Task: Create a due date automation trigger when advanced on, 2 working days after a card is due add dates without a start date at 11:00 AM.
Action: Mouse moved to (1109, 341)
Screenshot: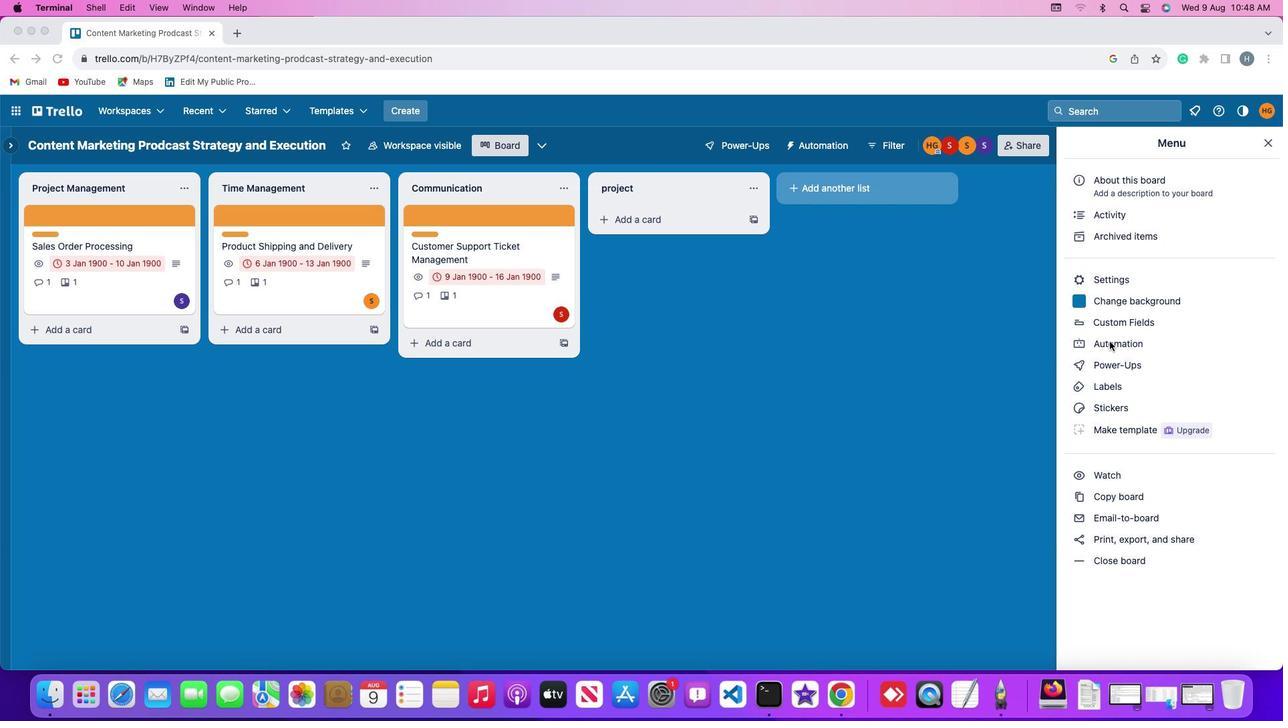 
Action: Mouse pressed left at (1109, 341)
Screenshot: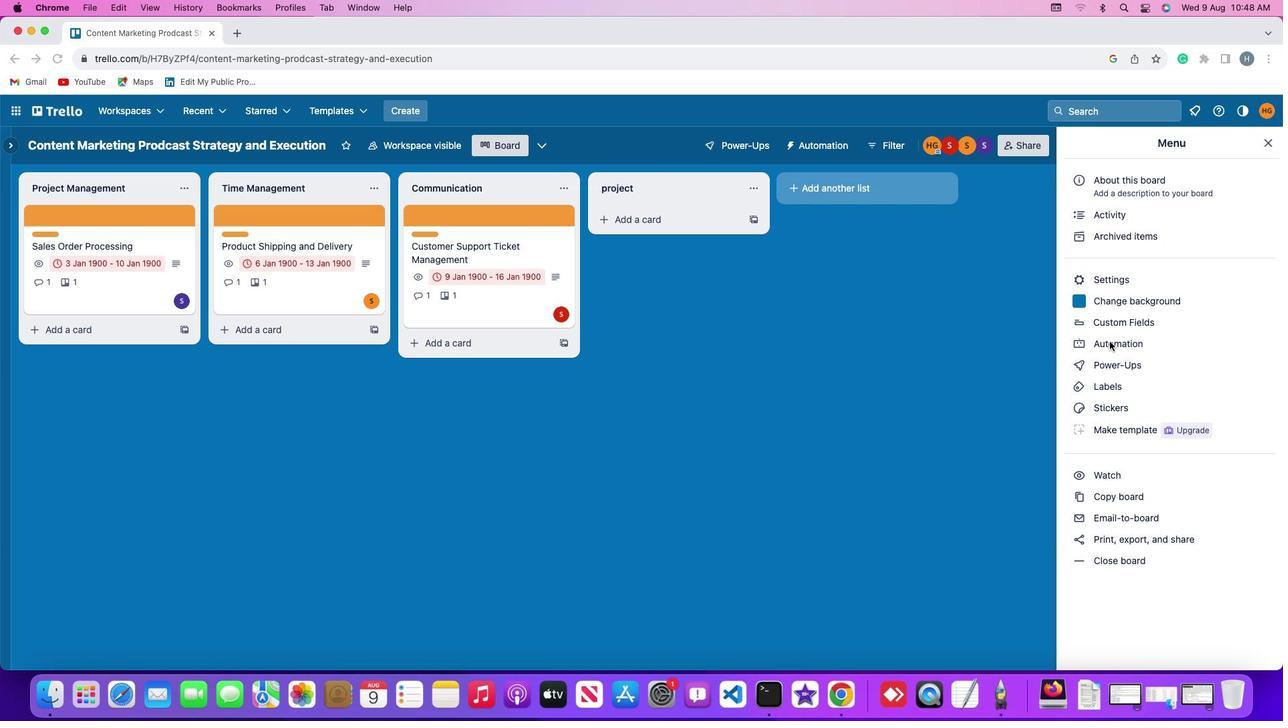 
Action: Mouse pressed left at (1109, 341)
Screenshot: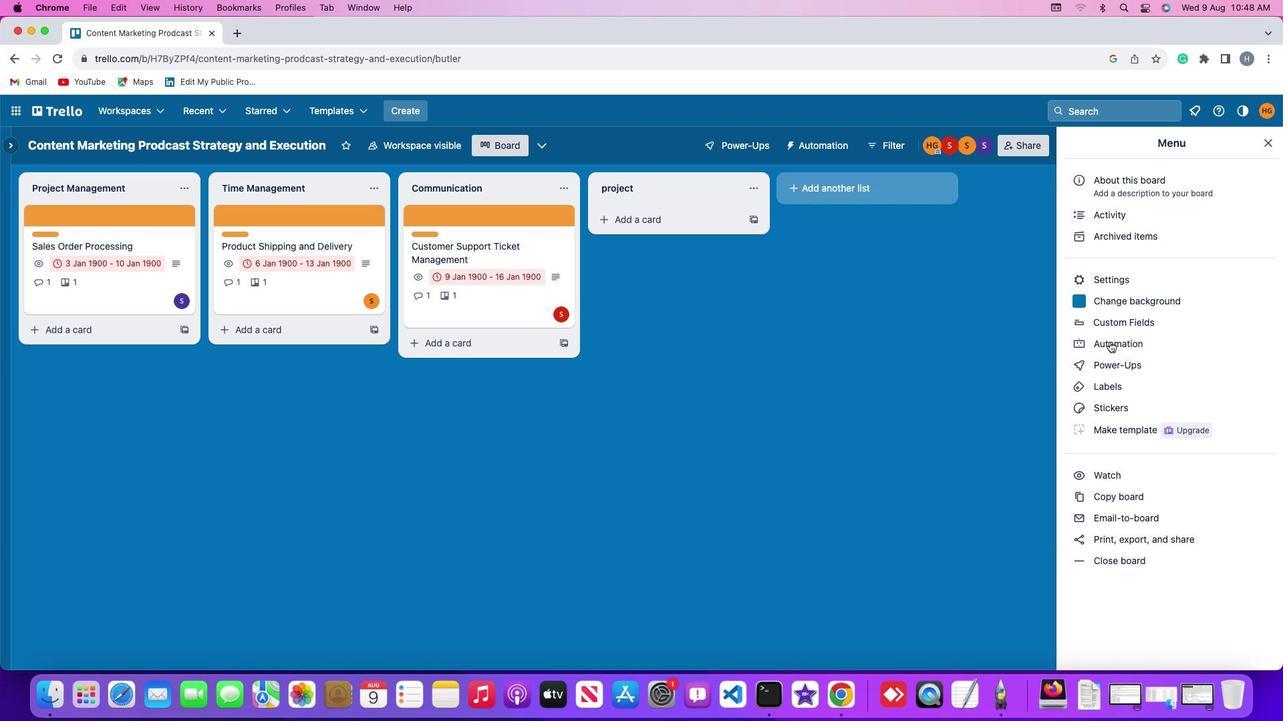 
Action: Mouse moved to (78, 310)
Screenshot: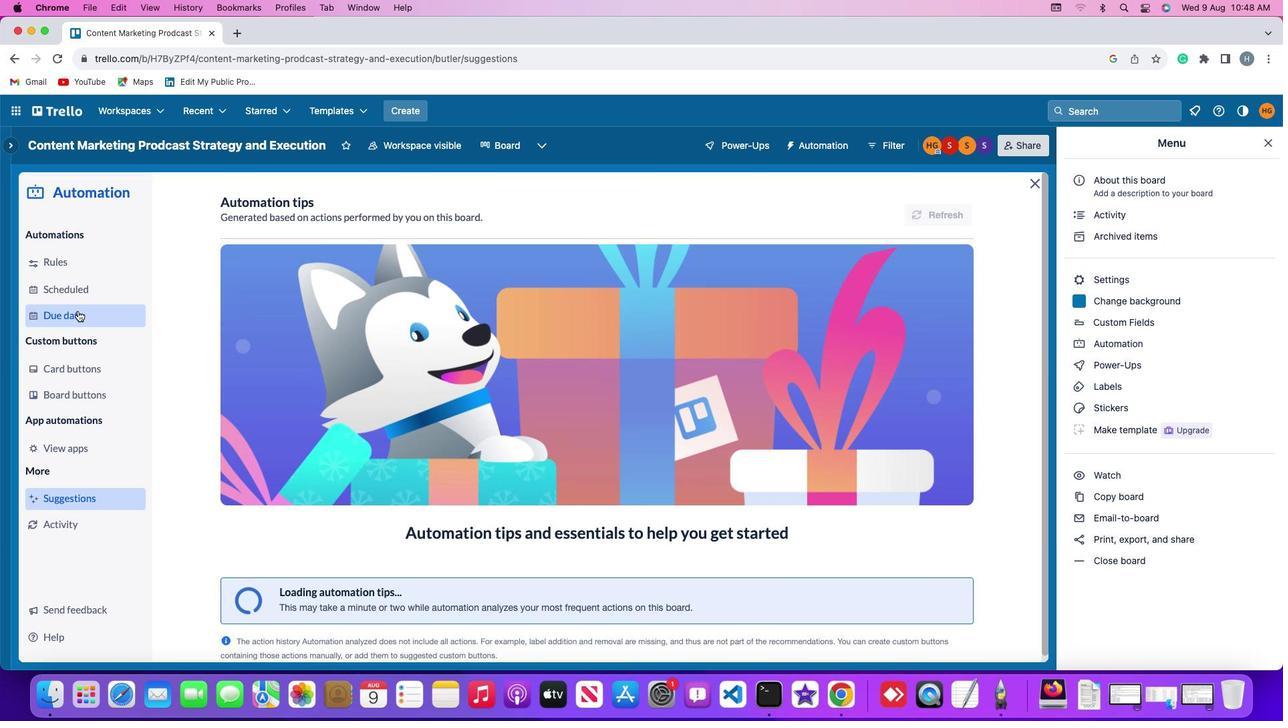 
Action: Mouse pressed left at (78, 310)
Screenshot: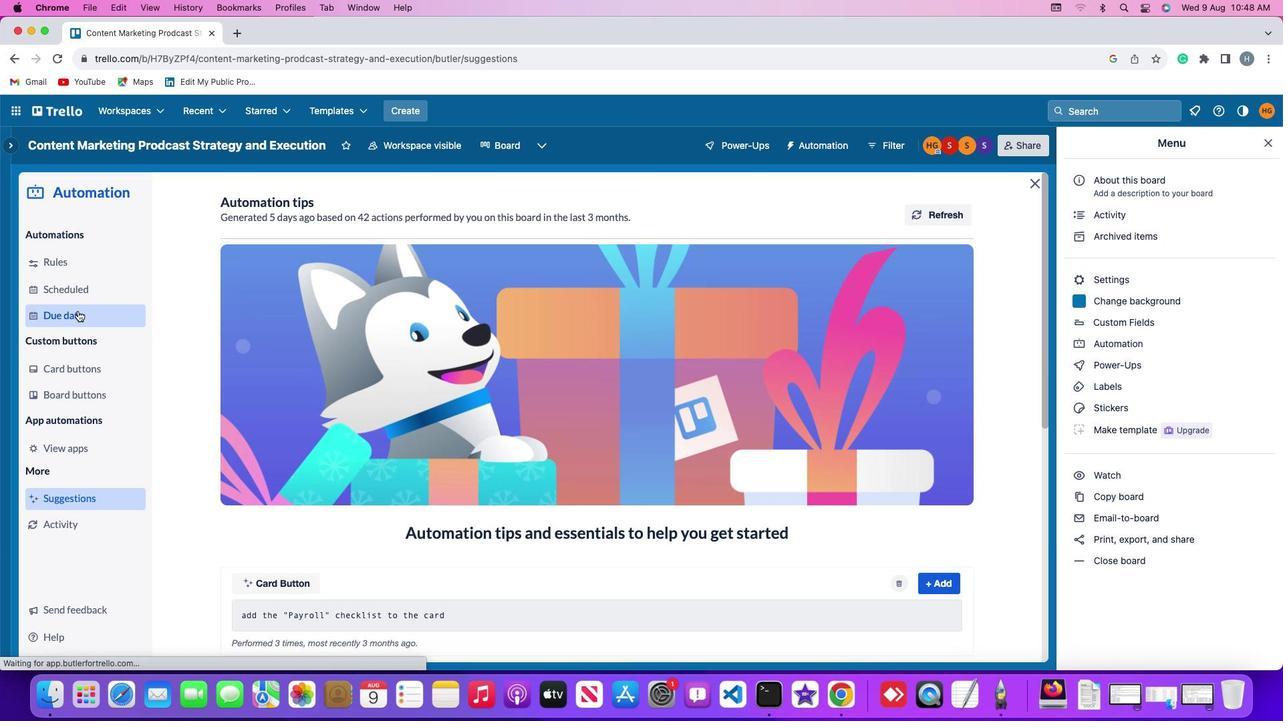 
Action: Mouse moved to (894, 206)
Screenshot: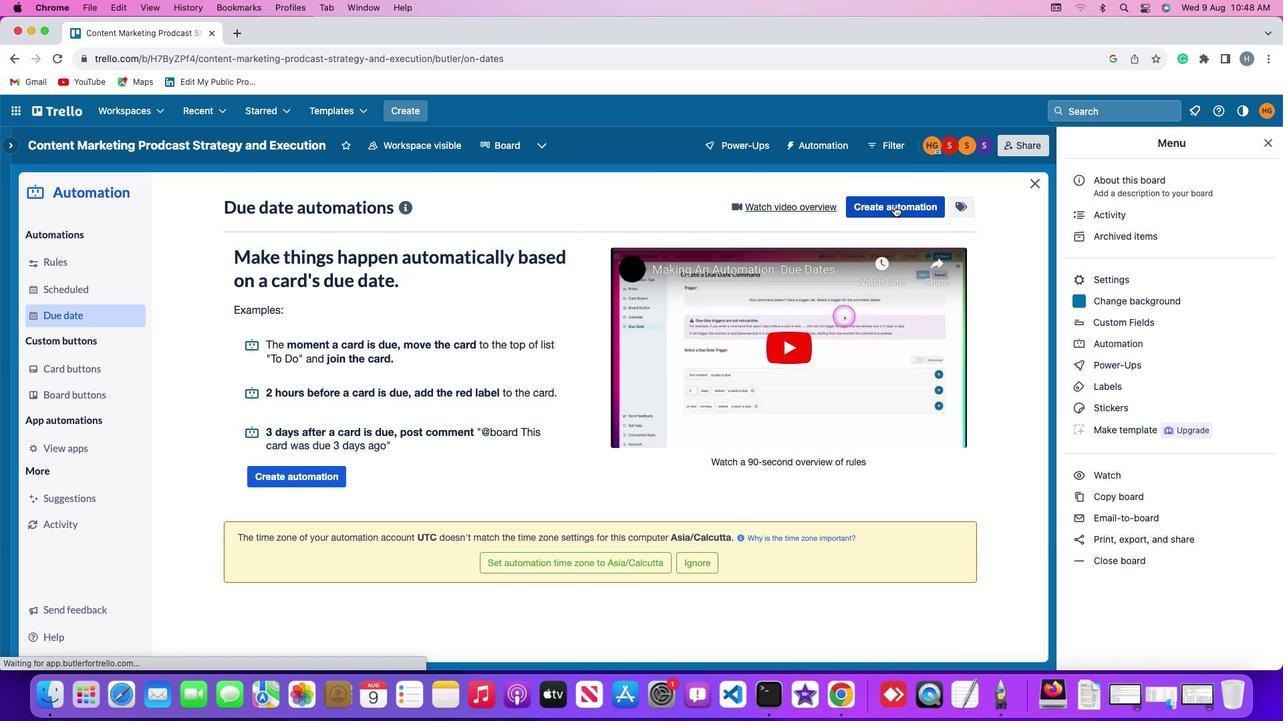 
Action: Mouse pressed left at (894, 206)
Screenshot: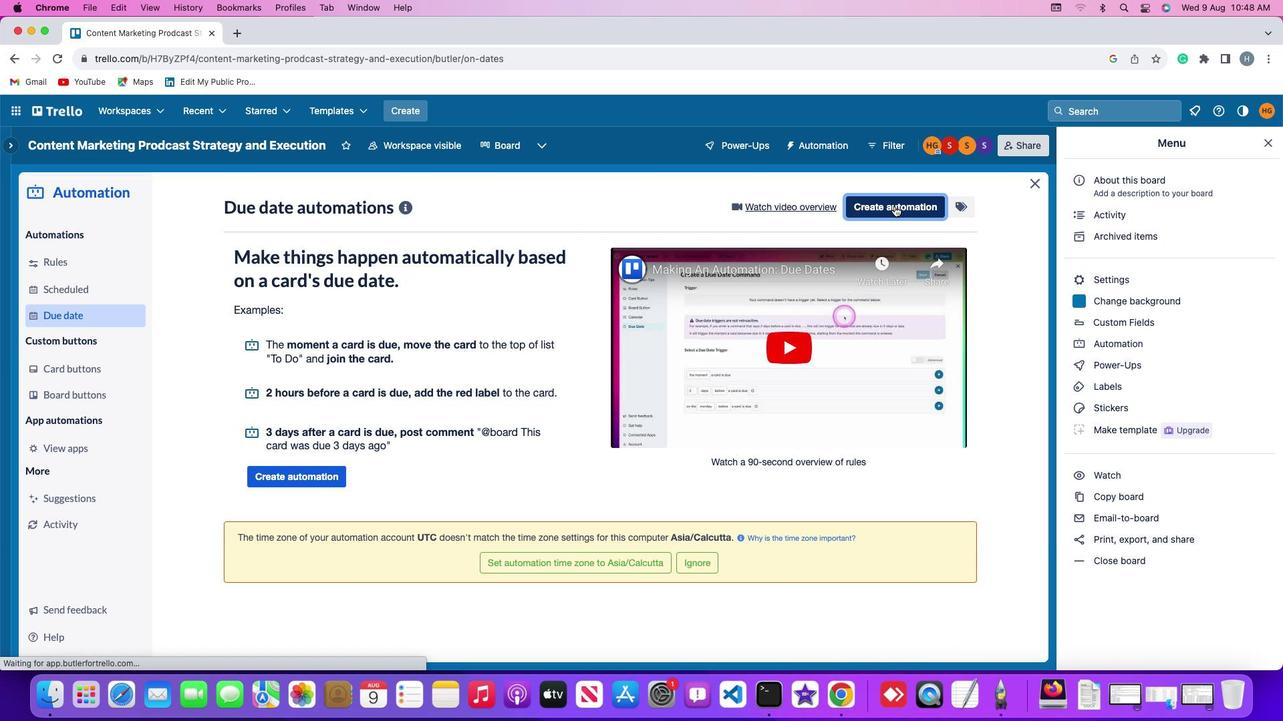 
Action: Mouse moved to (388, 336)
Screenshot: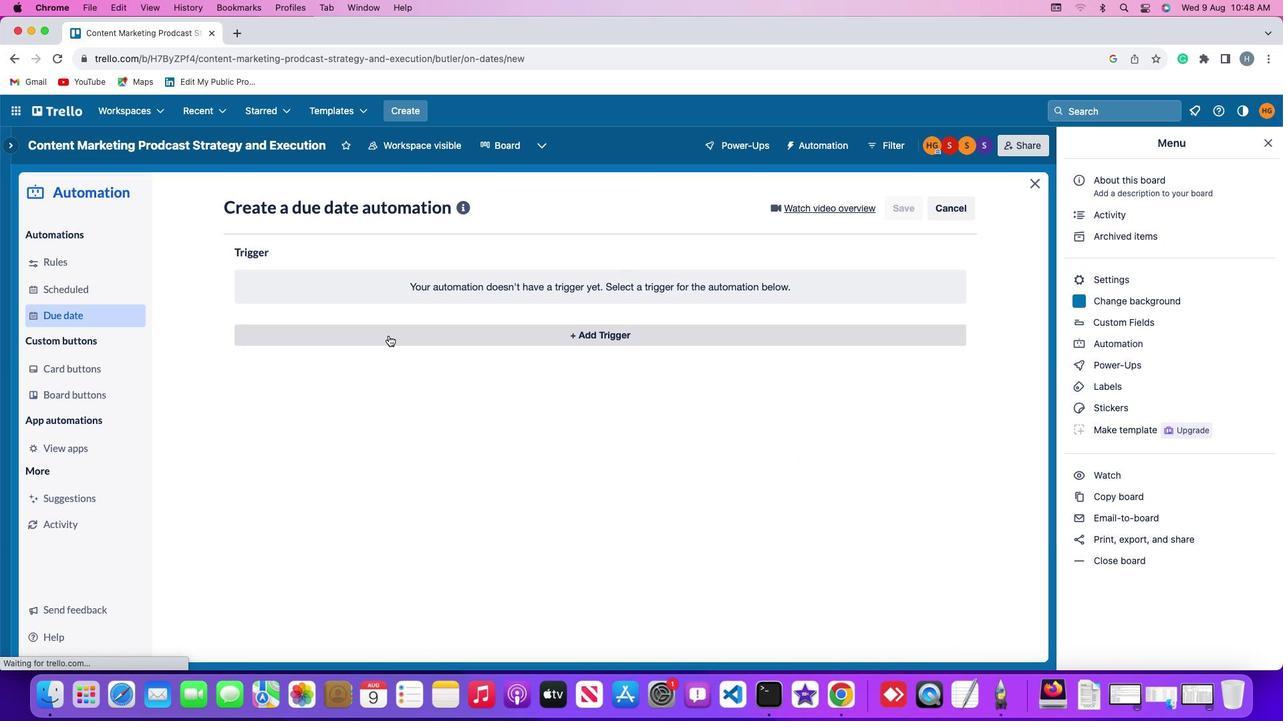 
Action: Mouse pressed left at (388, 336)
Screenshot: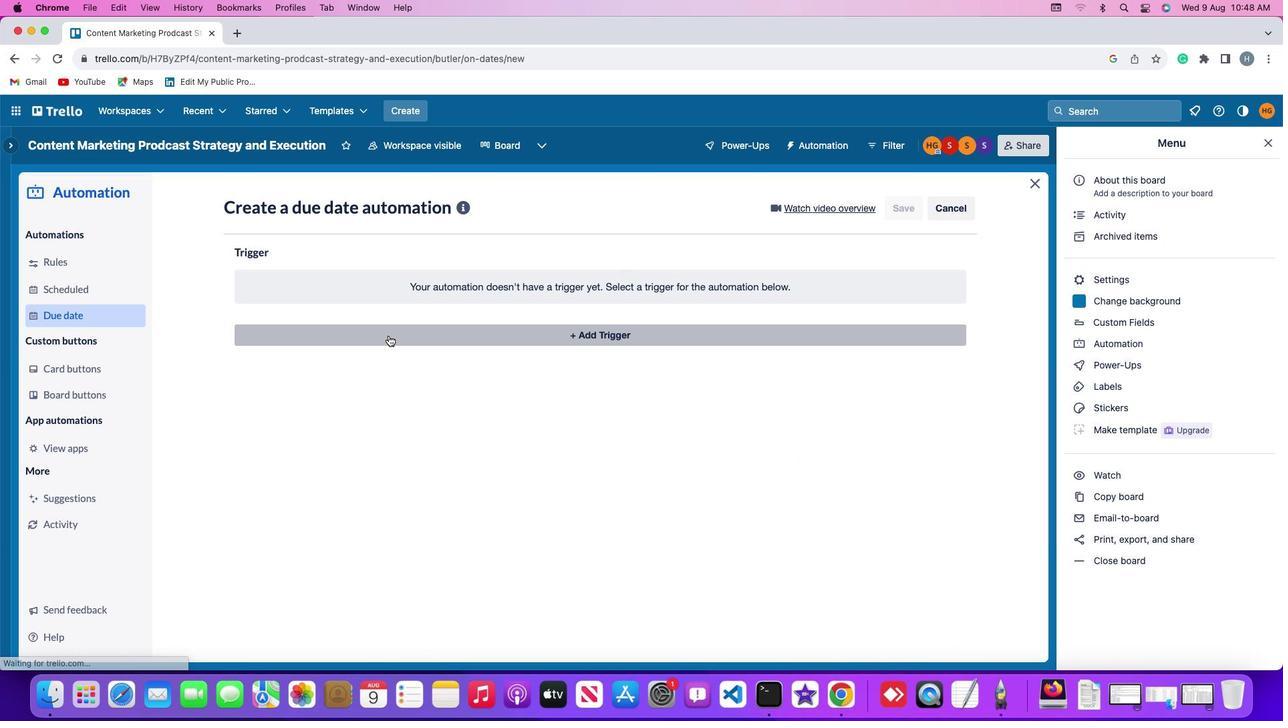 
Action: Mouse moved to (262, 540)
Screenshot: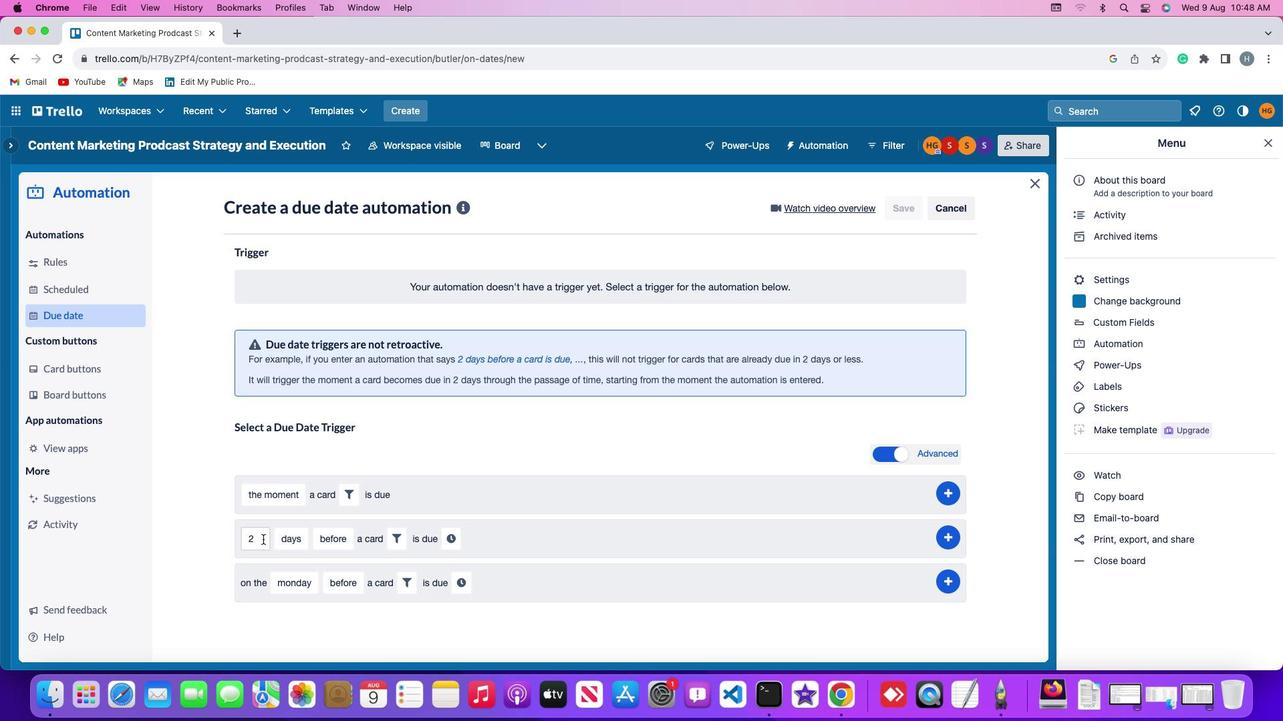 
Action: Mouse pressed left at (262, 540)
Screenshot: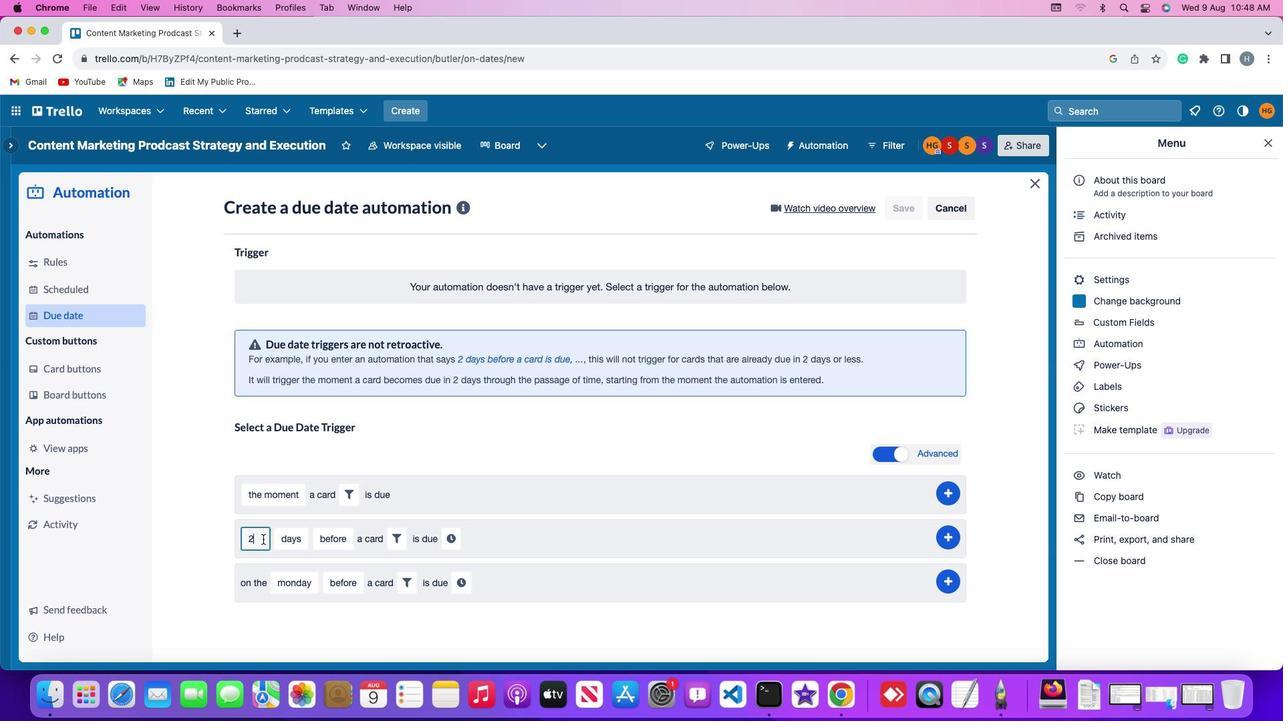 
Action: Key pressed Key.backspace
Screenshot: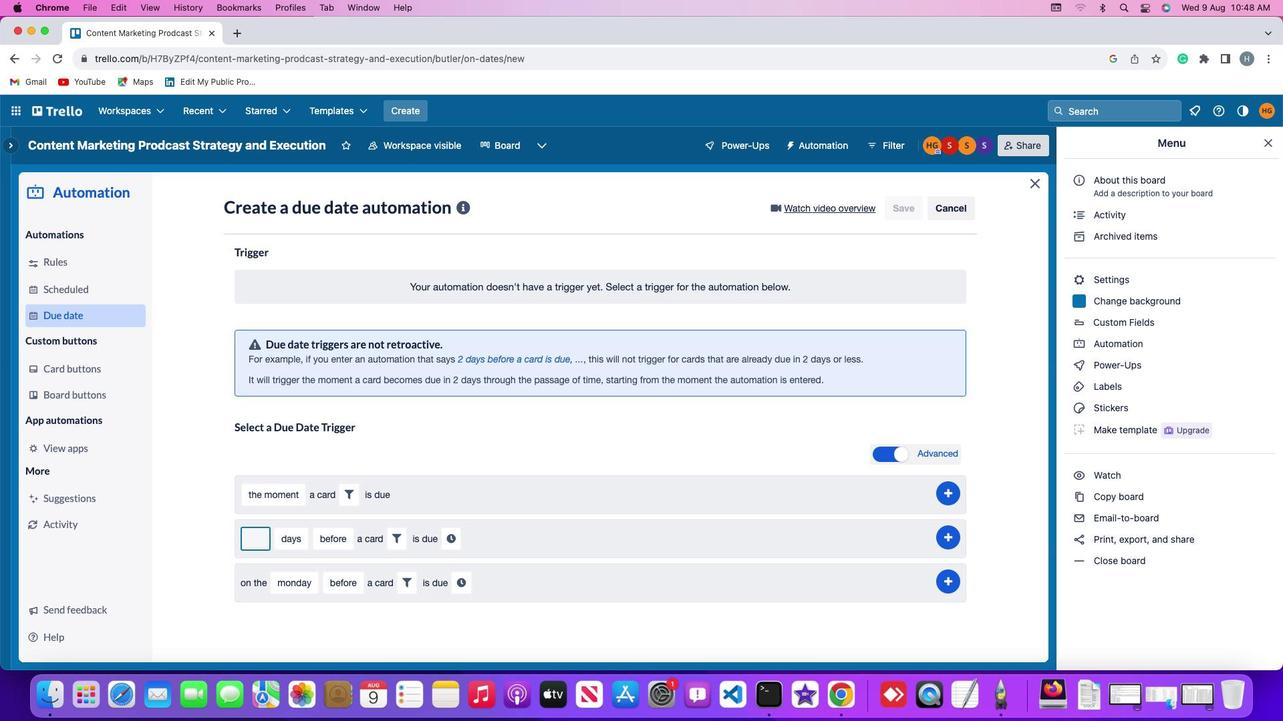 
Action: Mouse moved to (262, 540)
Screenshot: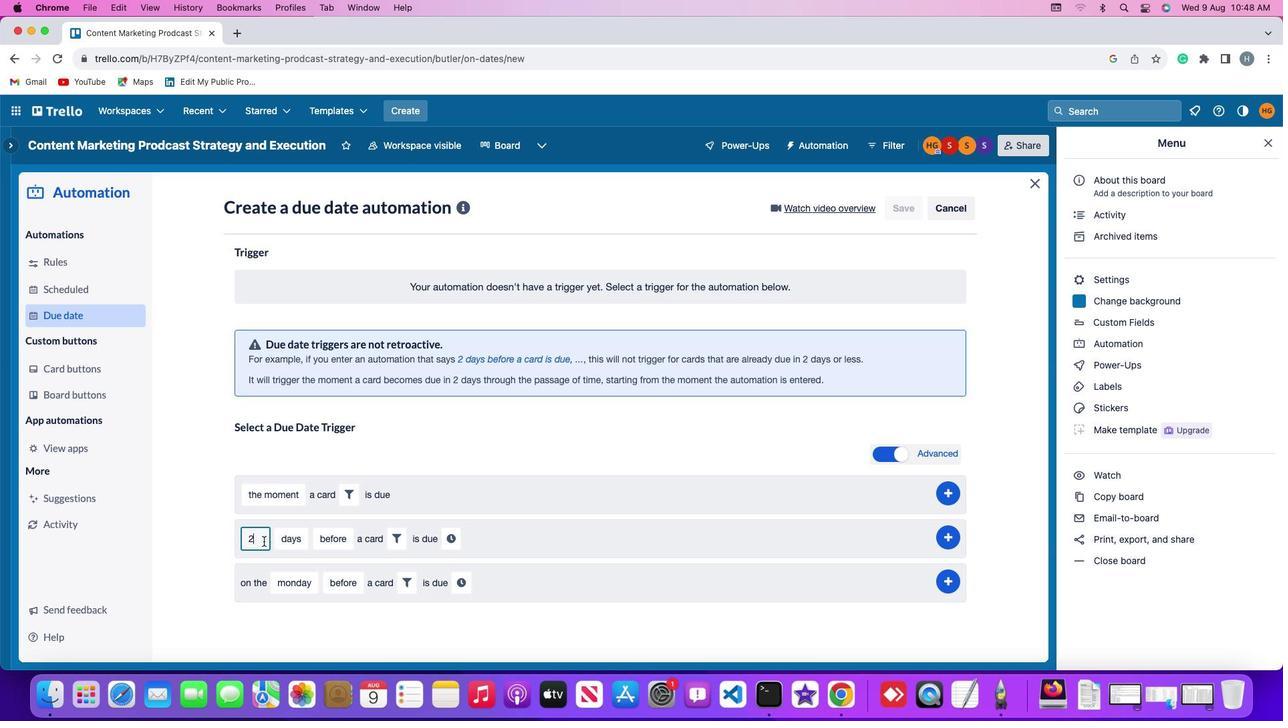 
Action: Key pressed '2'
Screenshot: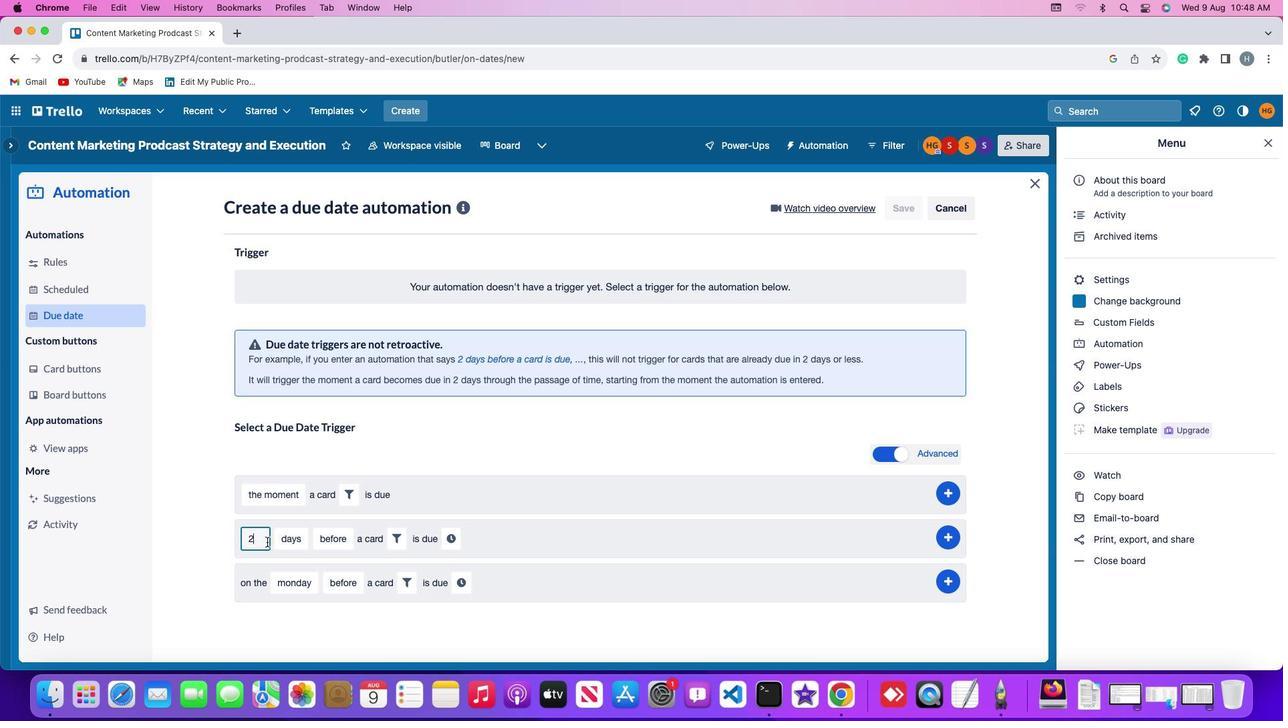 
Action: Mouse moved to (290, 545)
Screenshot: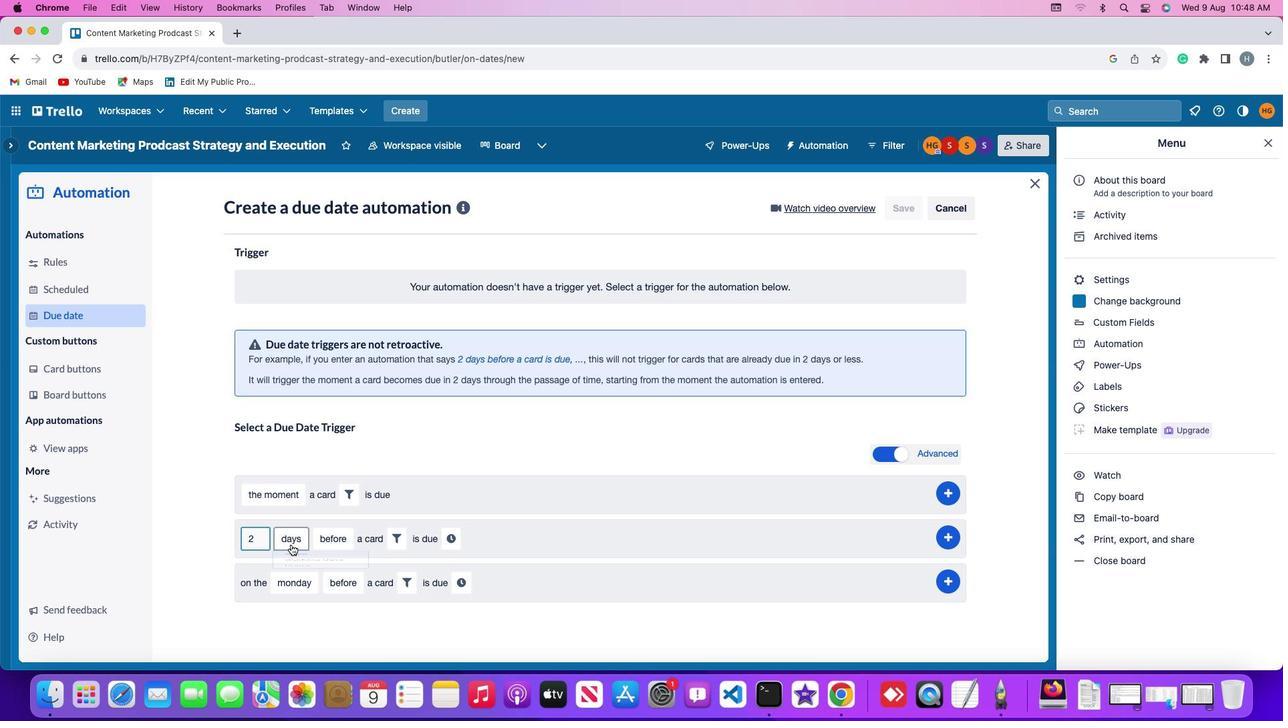 
Action: Mouse pressed left at (290, 545)
Screenshot: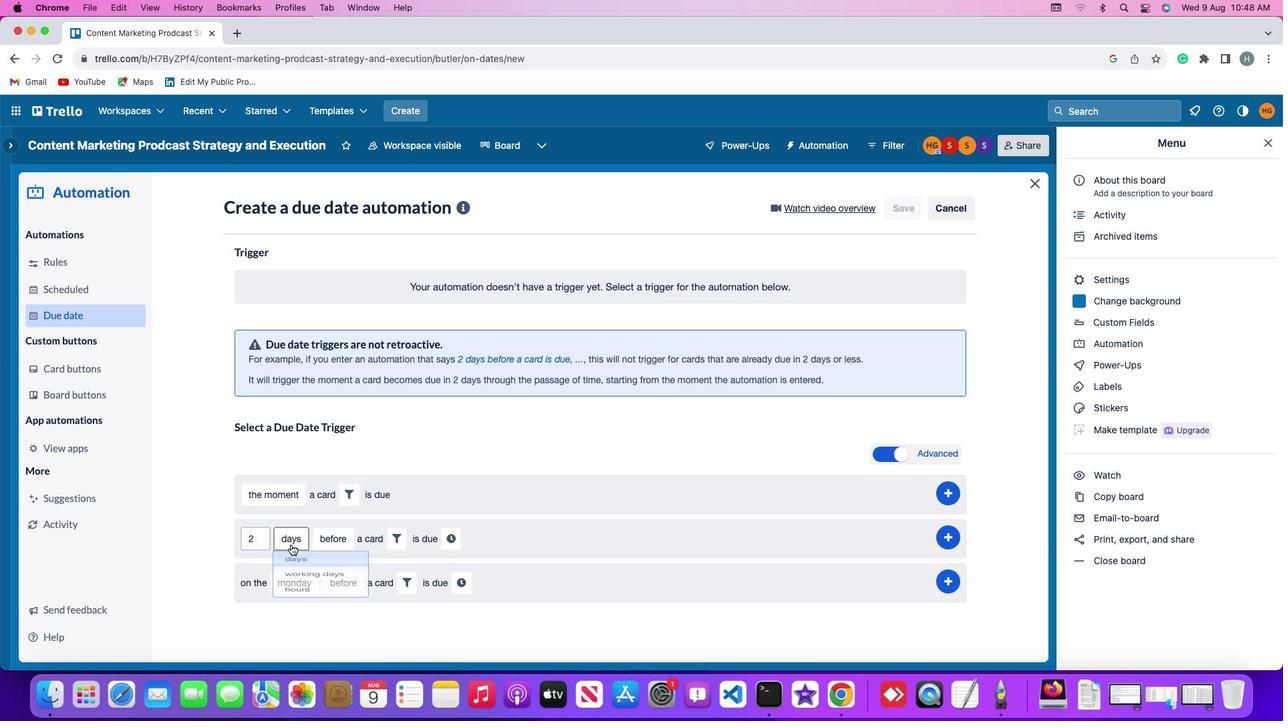 
Action: Mouse moved to (296, 584)
Screenshot: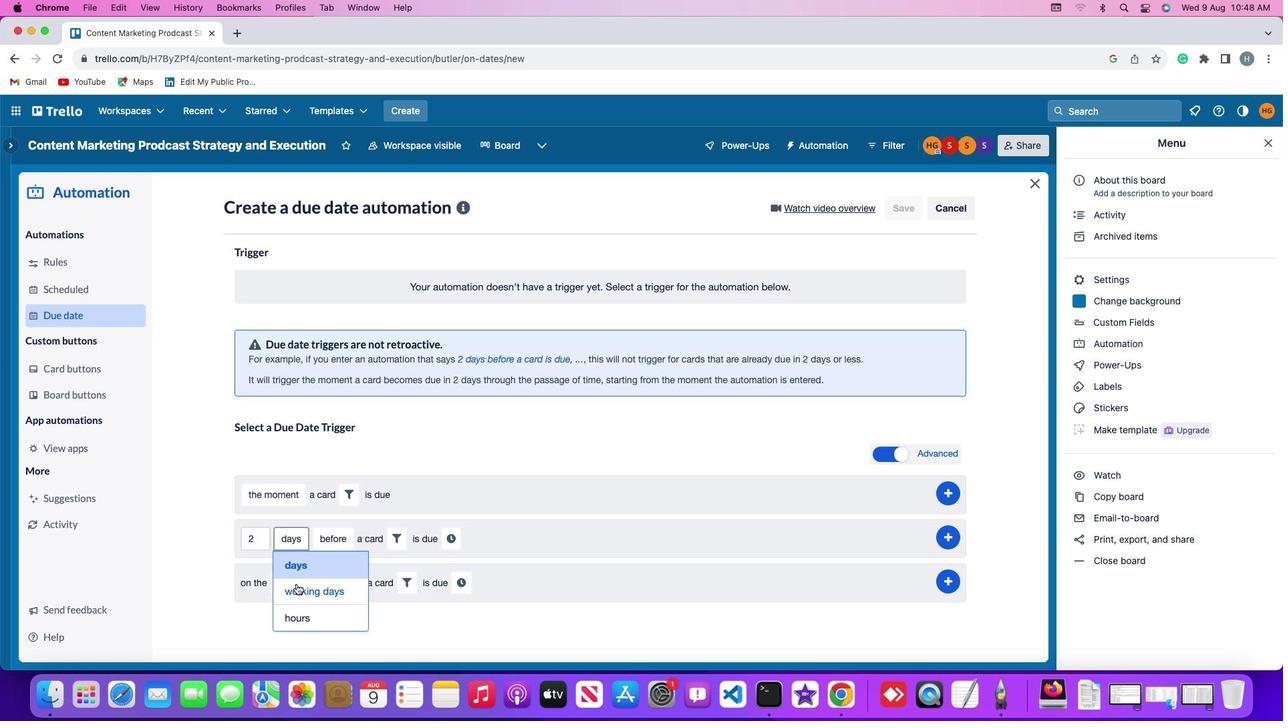 
Action: Mouse pressed left at (296, 584)
Screenshot: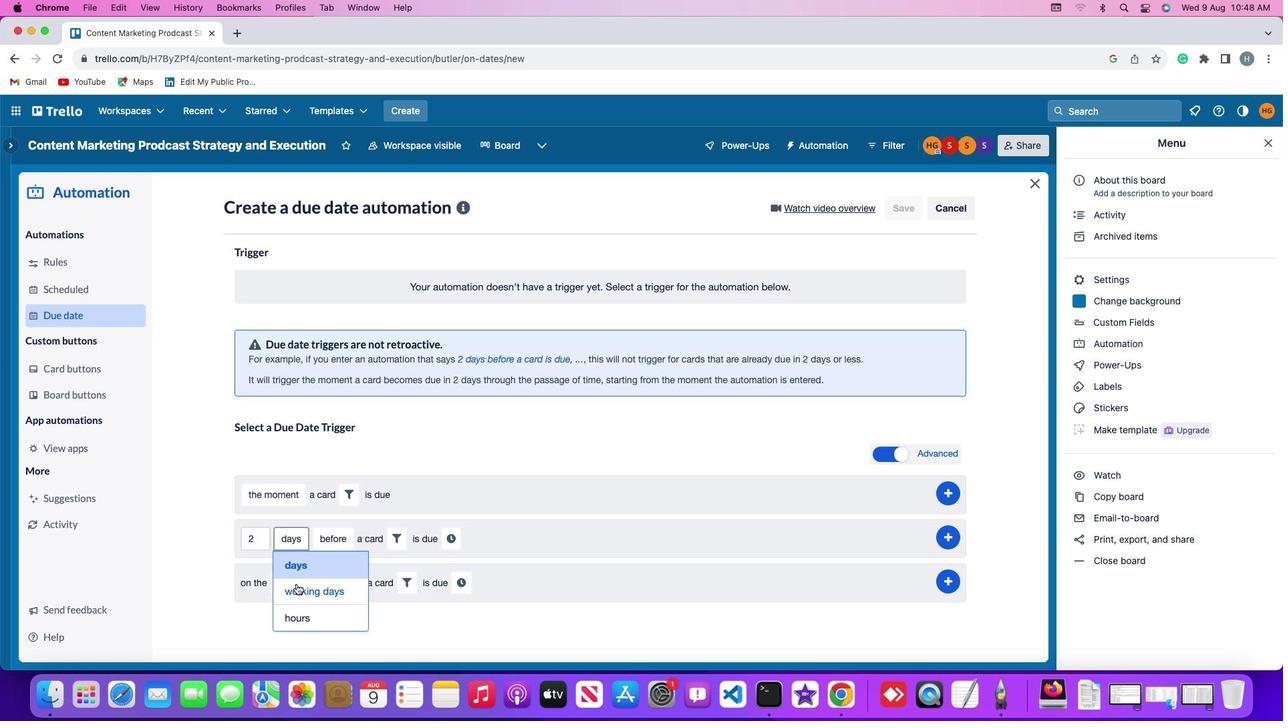 
Action: Mouse moved to (363, 540)
Screenshot: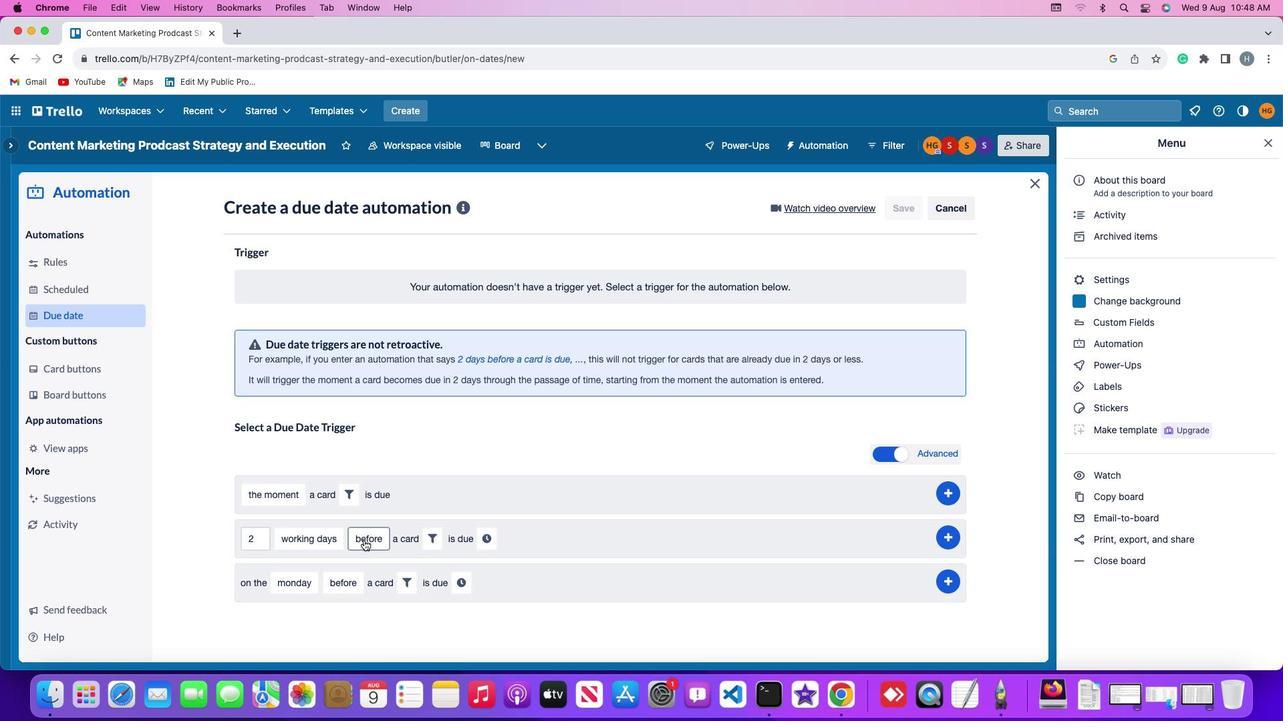 
Action: Mouse pressed left at (363, 540)
Screenshot: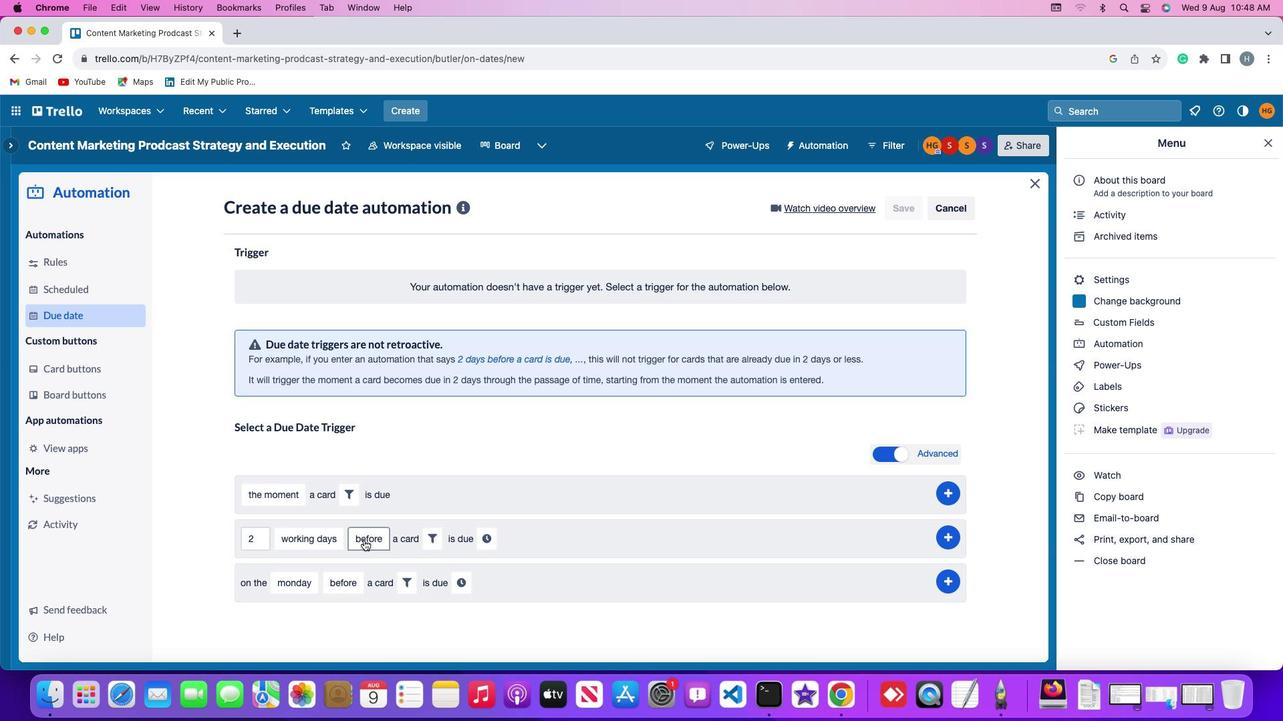 
Action: Mouse moved to (368, 589)
Screenshot: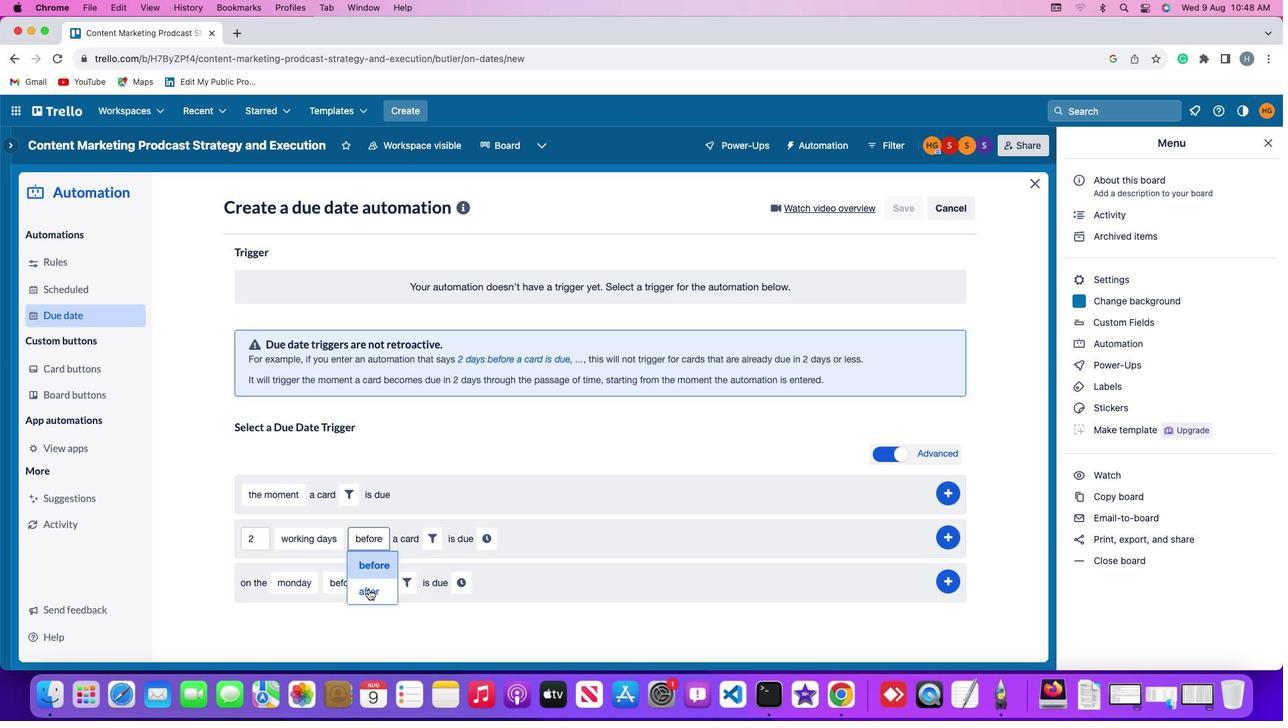 
Action: Mouse pressed left at (368, 589)
Screenshot: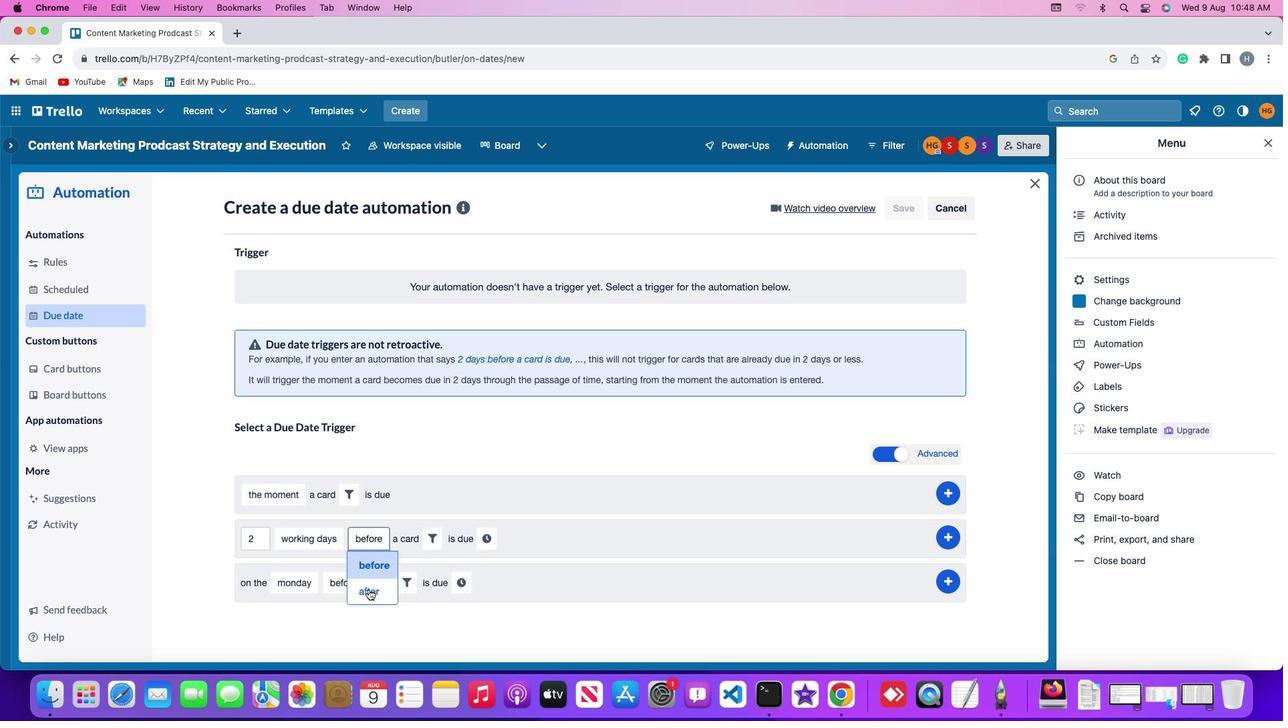 
Action: Mouse moved to (425, 544)
Screenshot: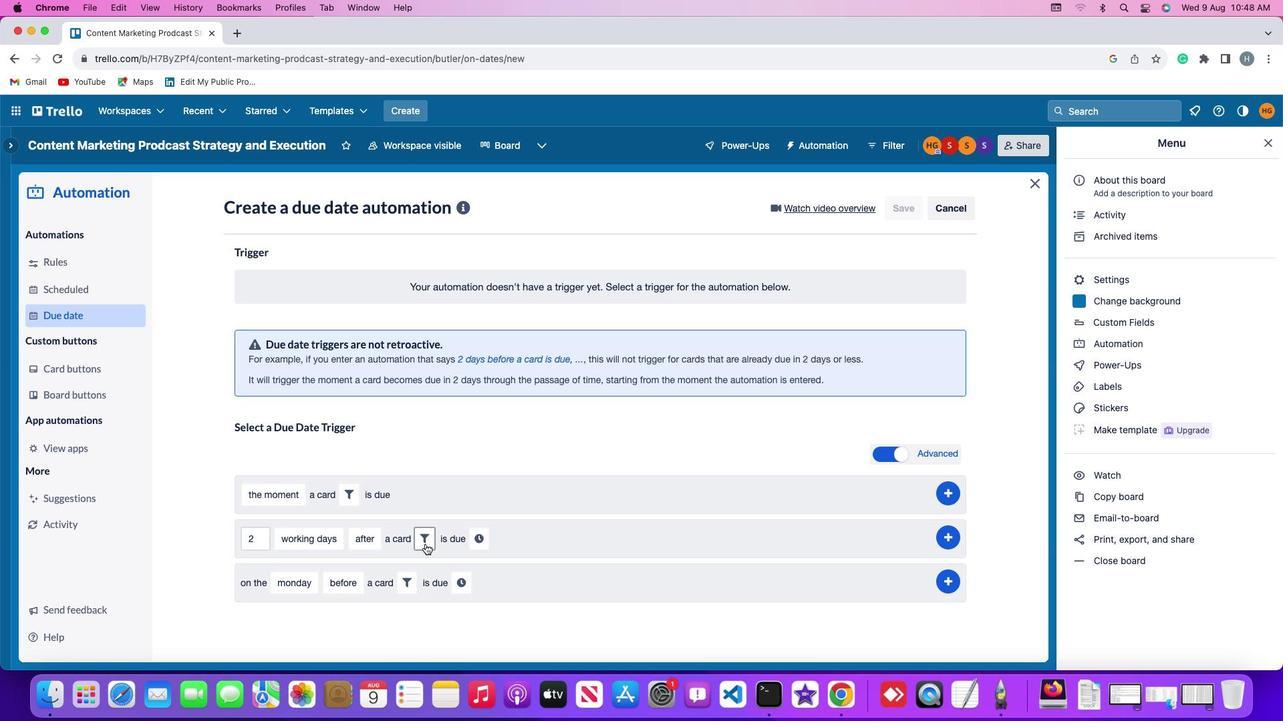 
Action: Mouse pressed left at (425, 544)
Screenshot: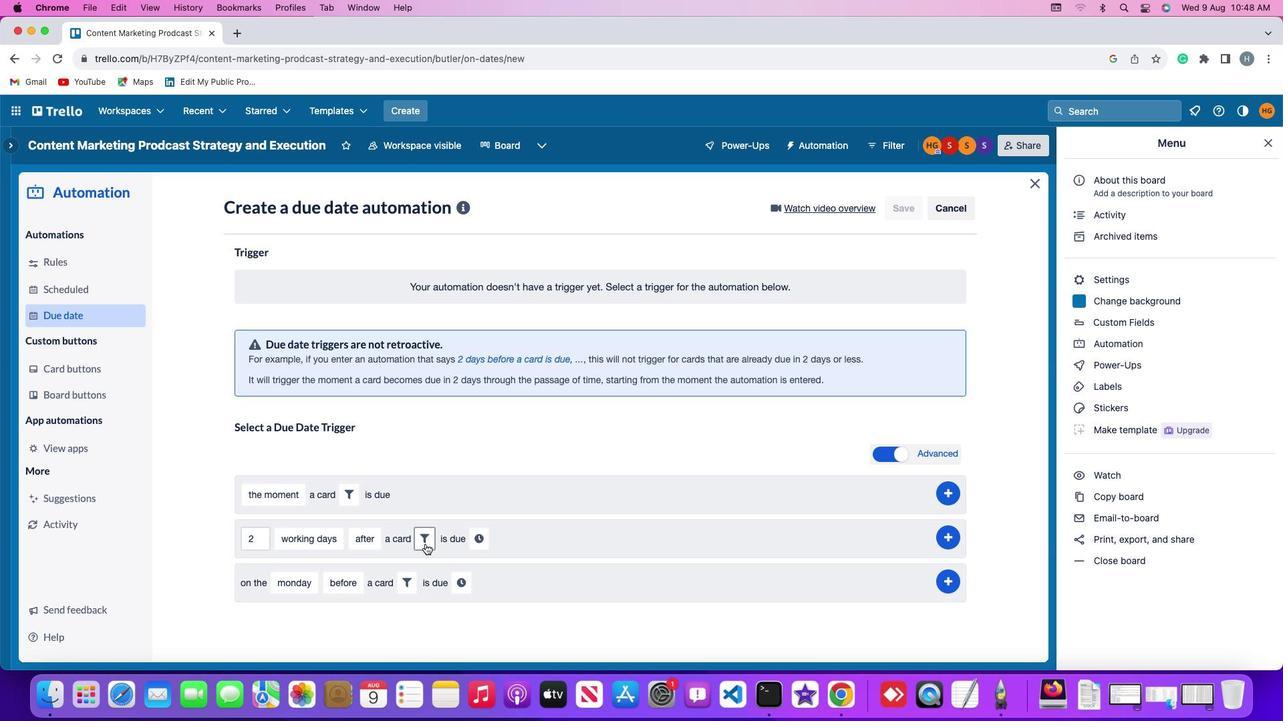 
Action: Mouse moved to (507, 579)
Screenshot: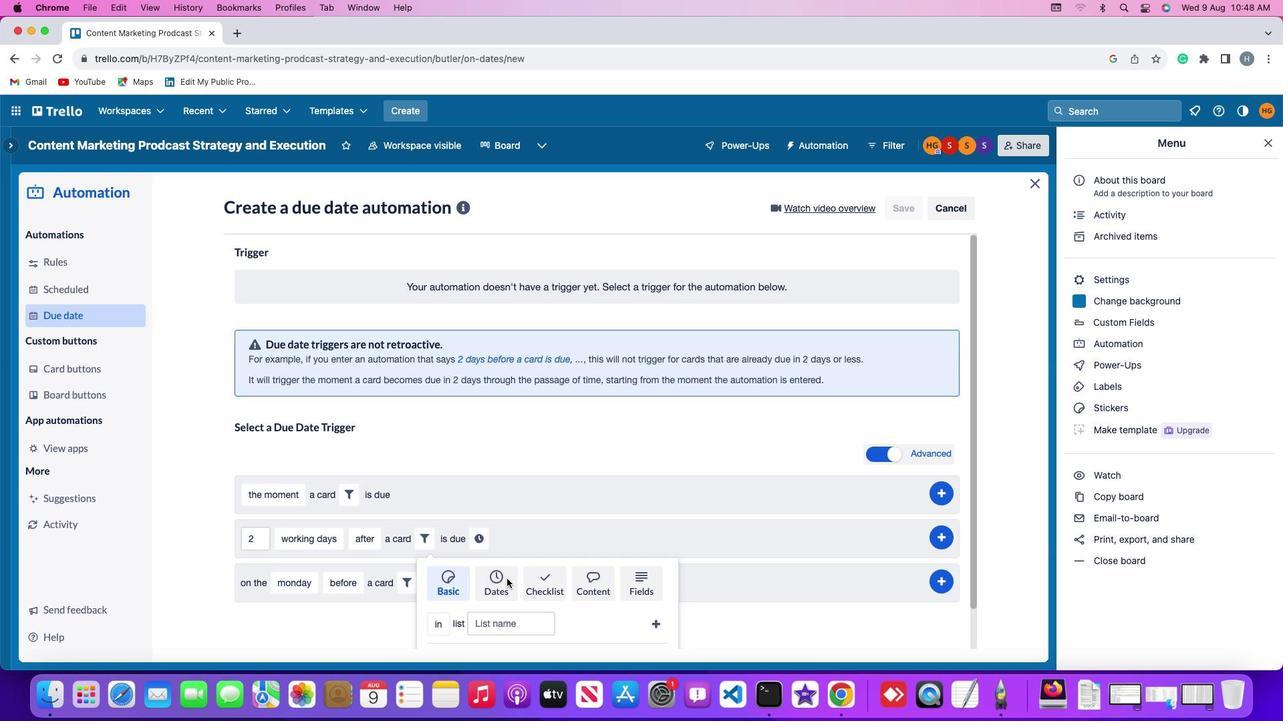
Action: Mouse pressed left at (507, 579)
Screenshot: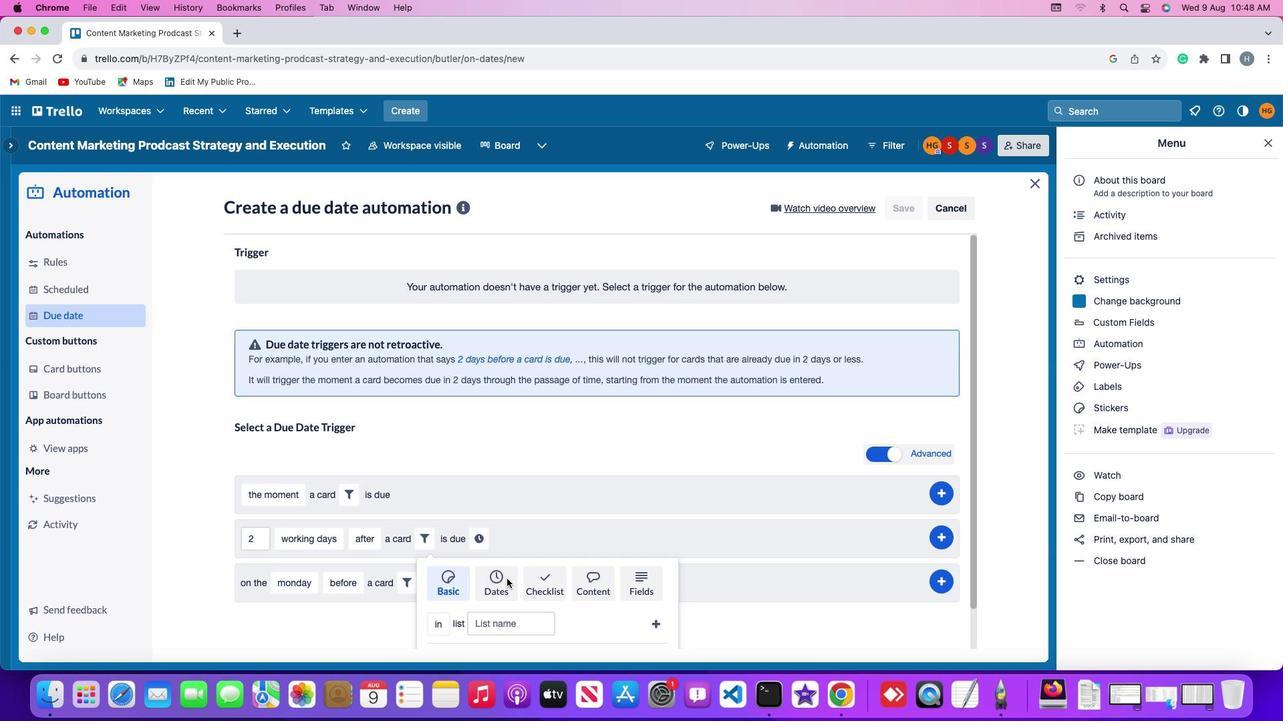 
Action: Mouse moved to (388, 636)
Screenshot: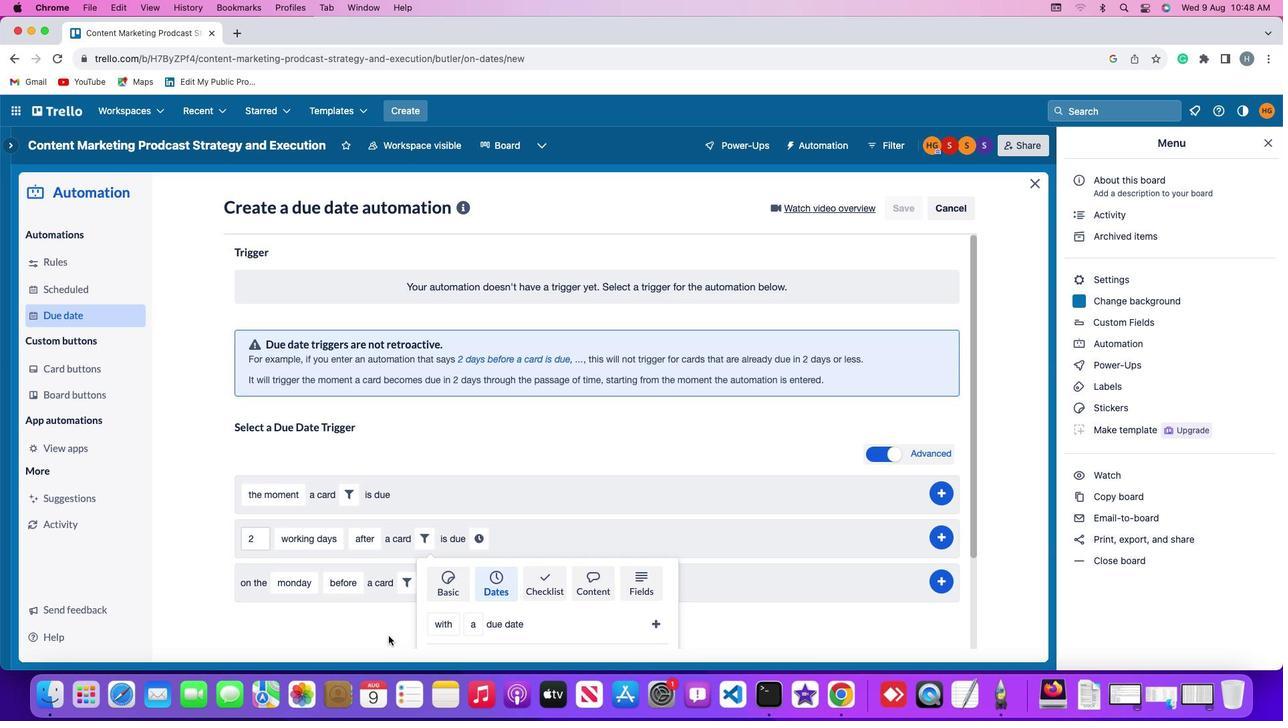 
Action: Mouse scrolled (388, 636) with delta (0, 0)
Screenshot: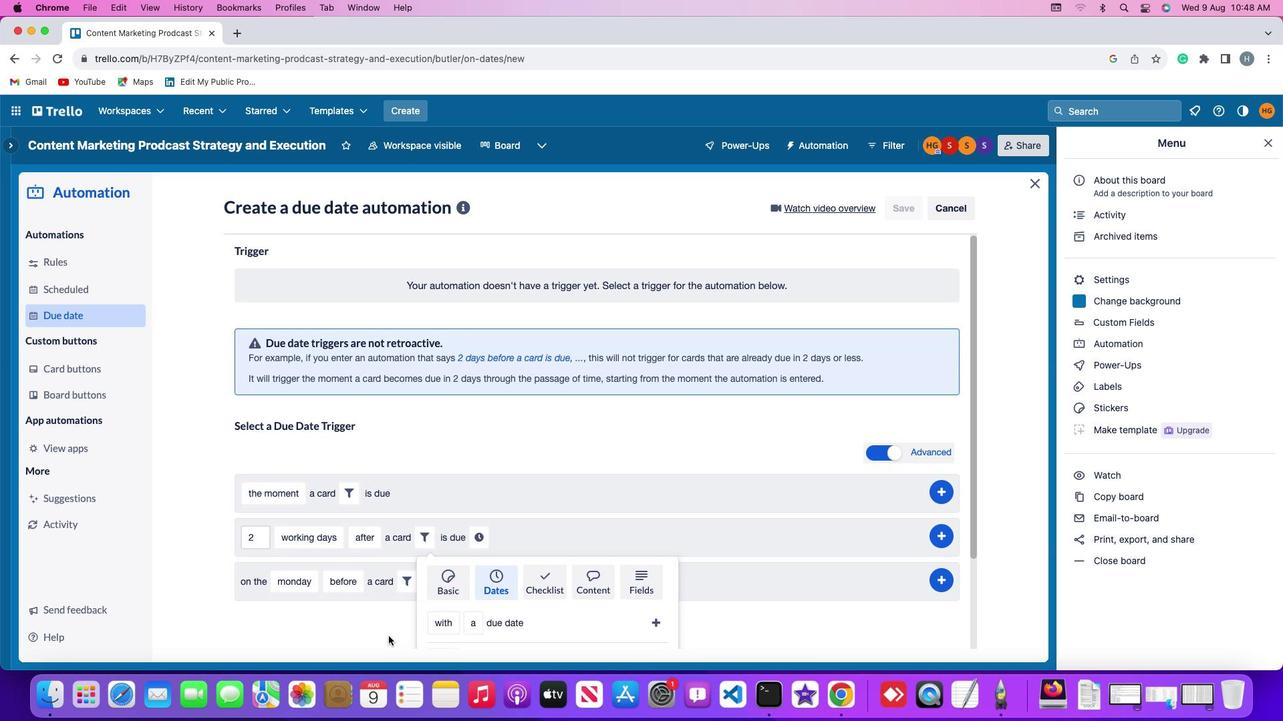 
Action: Mouse scrolled (388, 636) with delta (0, 0)
Screenshot: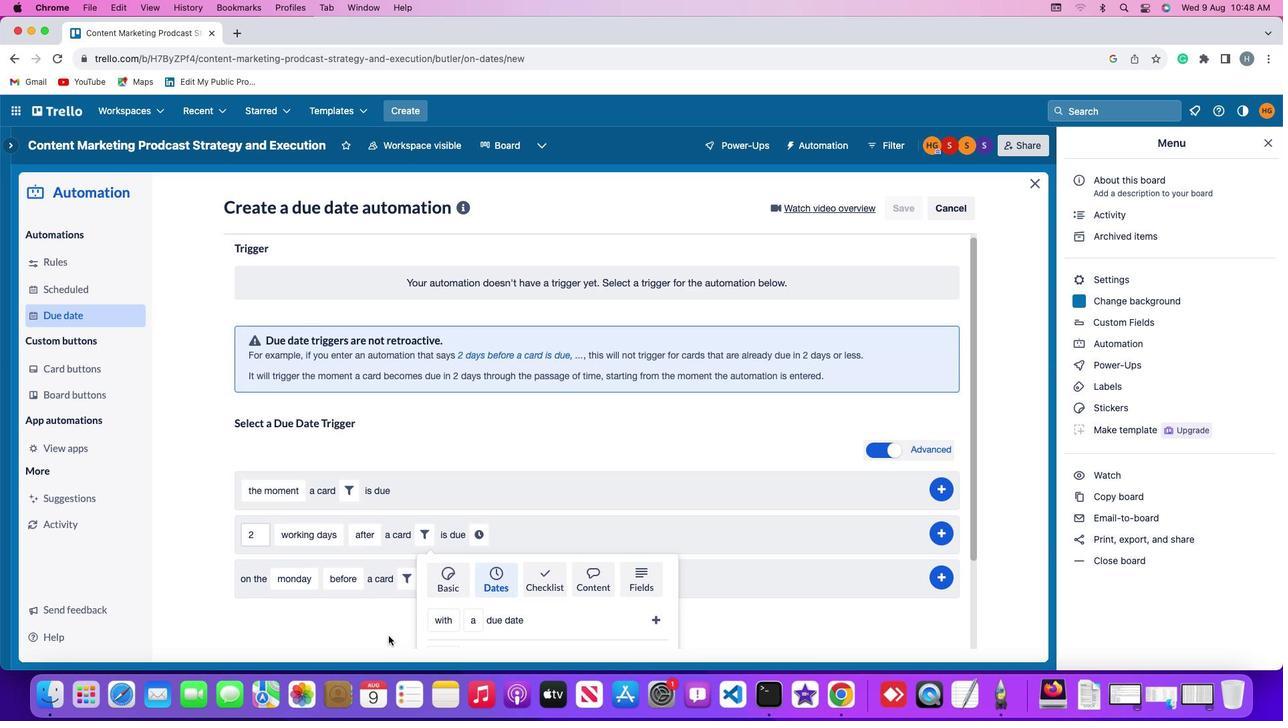 
Action: Mouse scrolled (388, 636) with delta (0, -1)
Screenshot: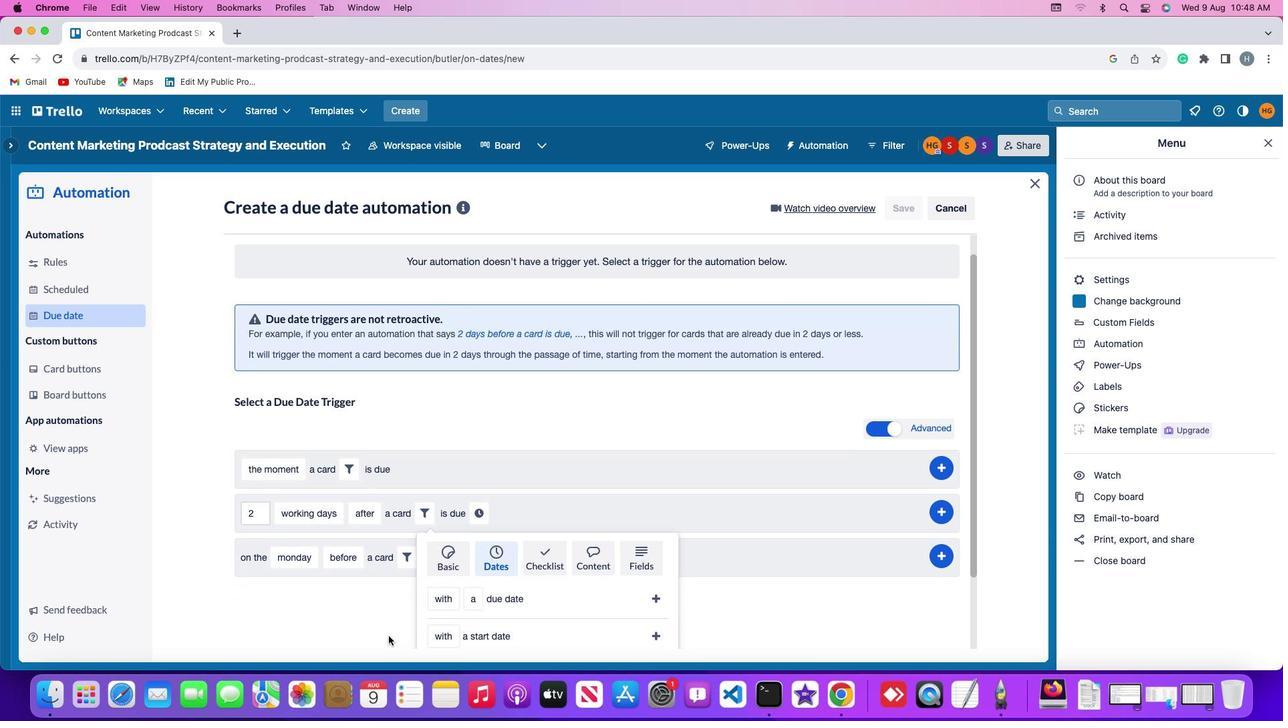 
Action: Mouse moved to (433, 577)
Screenshot: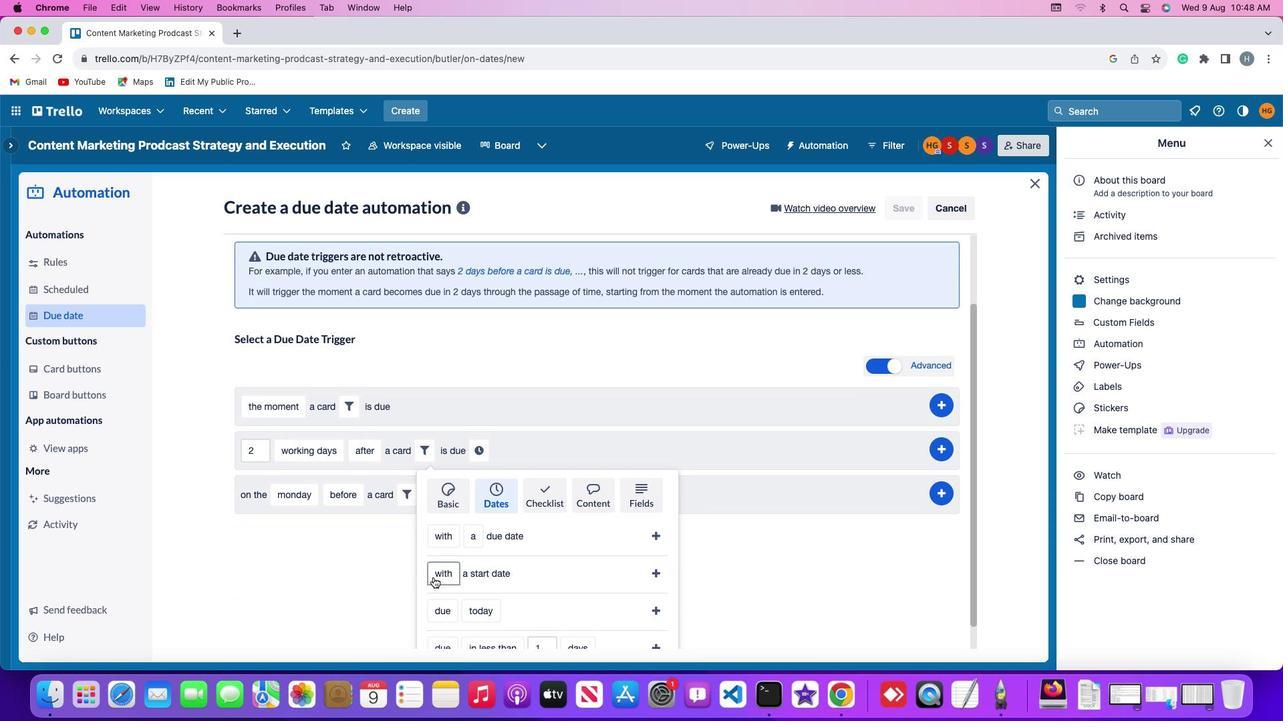
Action: Mouse pressed left at (433, 577)
Screenshot: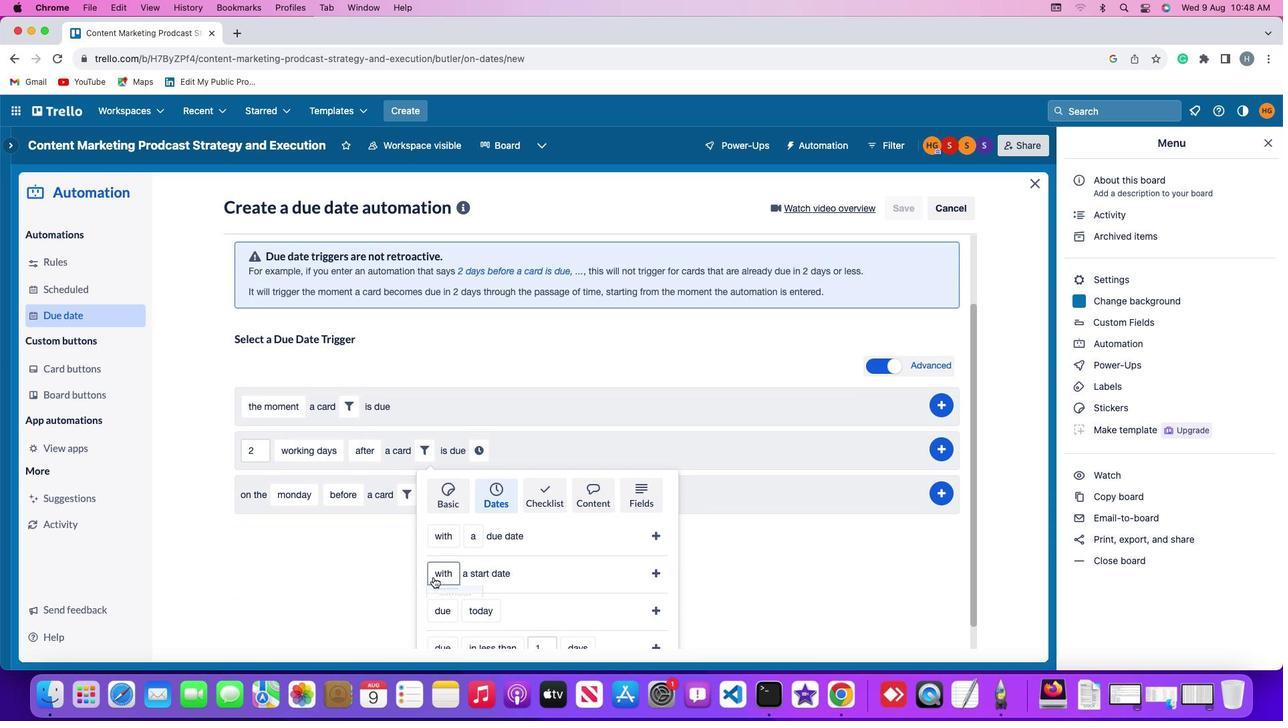 
Action: Mouse moved to (446, 622)
Screenshot: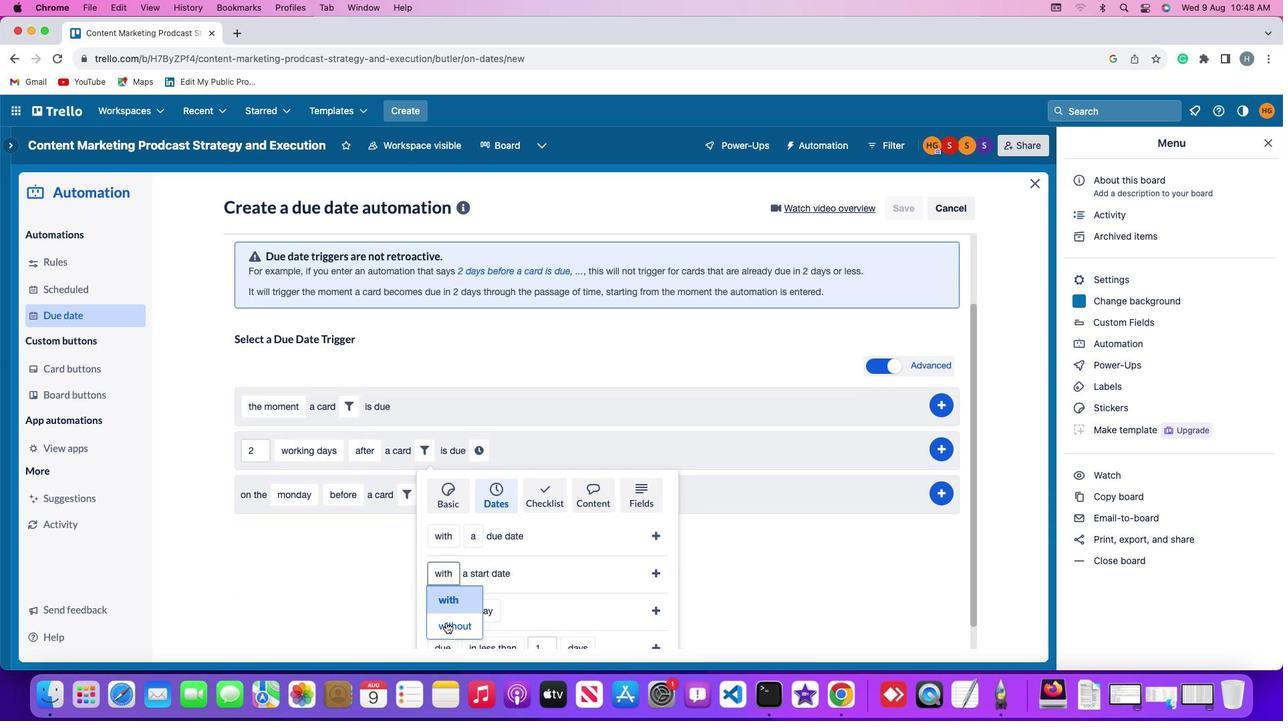 
Action: Mouse pressed left at (446, 622)
Screenshot: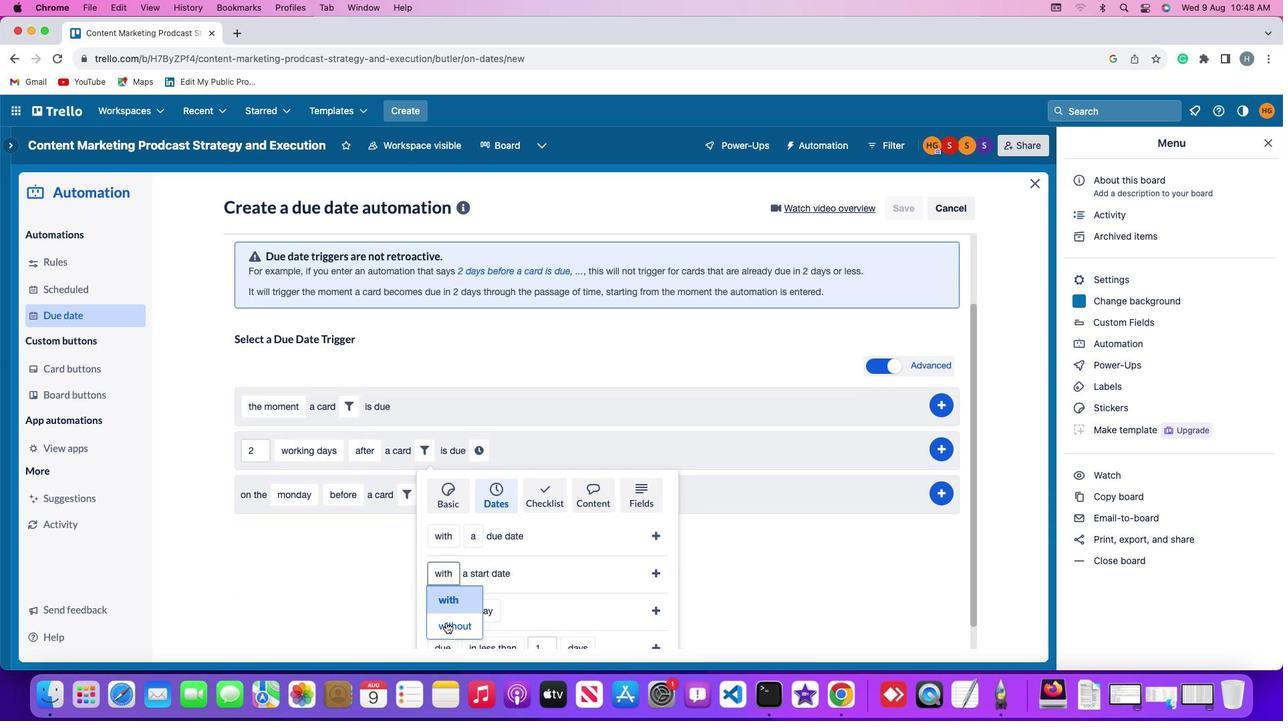 
Action: Mouse moved to (656, 573)
Screenshot: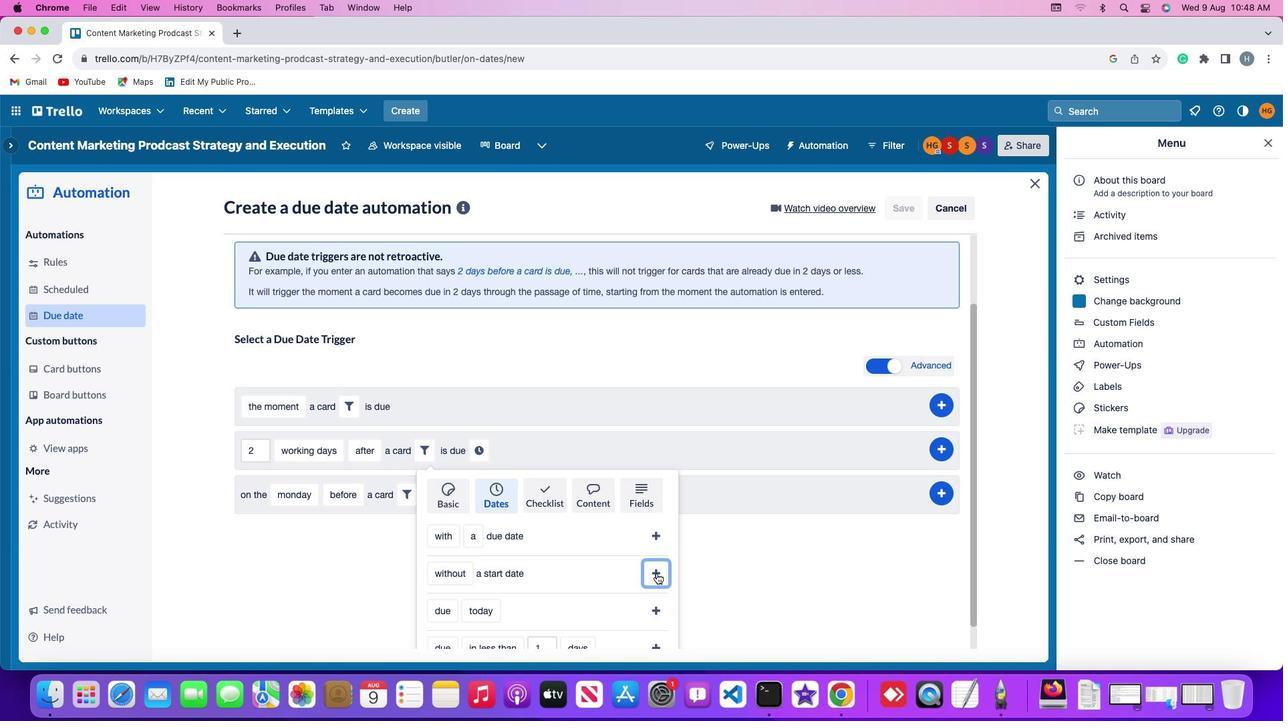 
Action: Mouse pressed left at (656, 573)
Screenshot: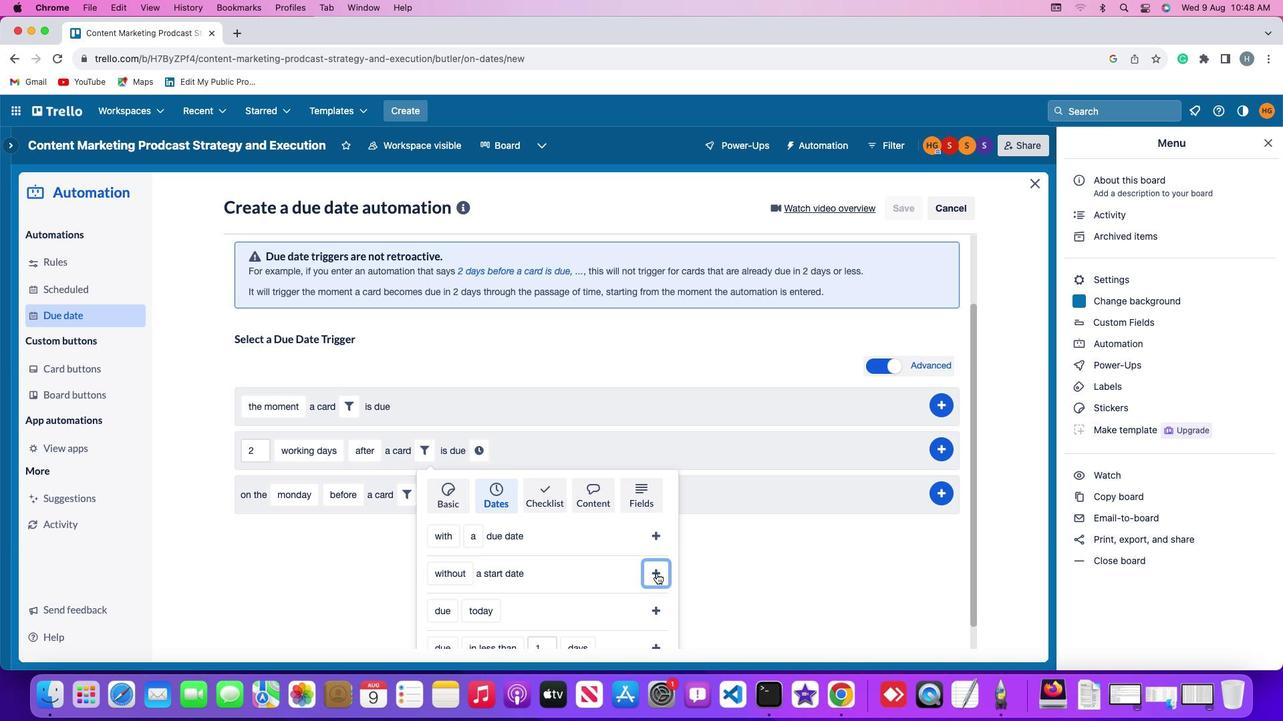 
Action: Mouse moved to (592, 532)
Screenshot: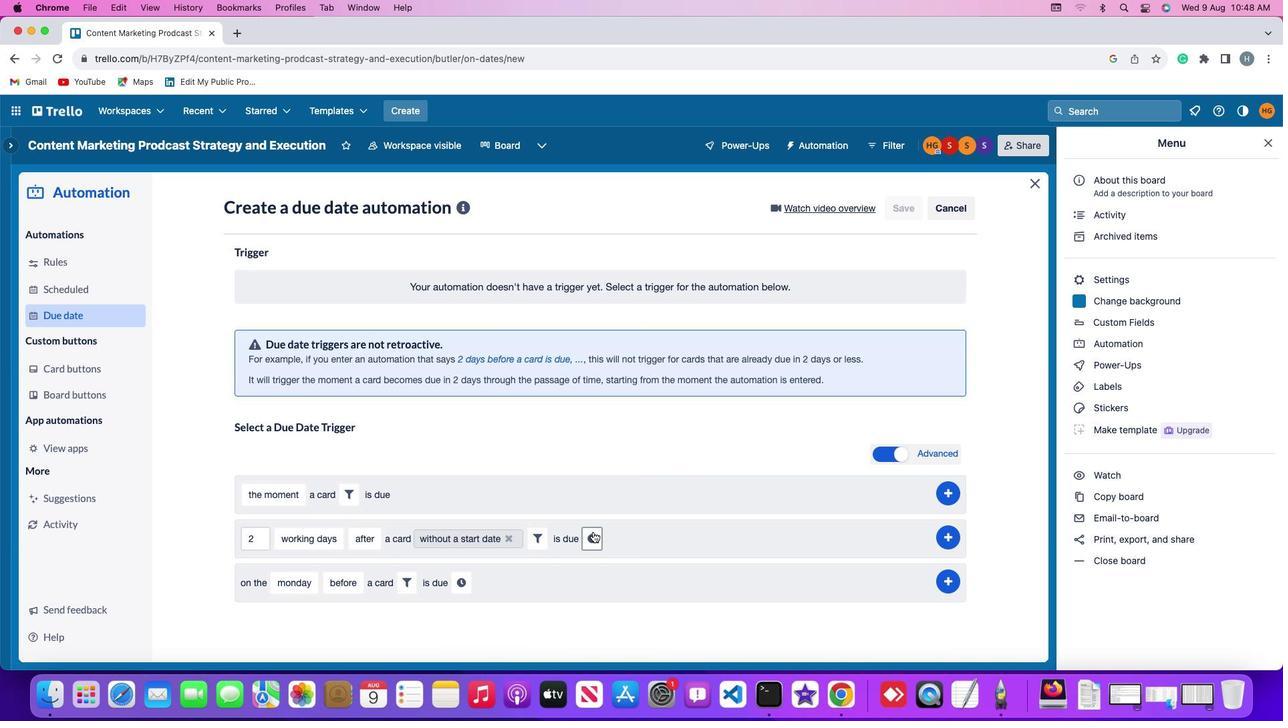 
Action: Mouse pressed left at (592, 532)
Screenshot: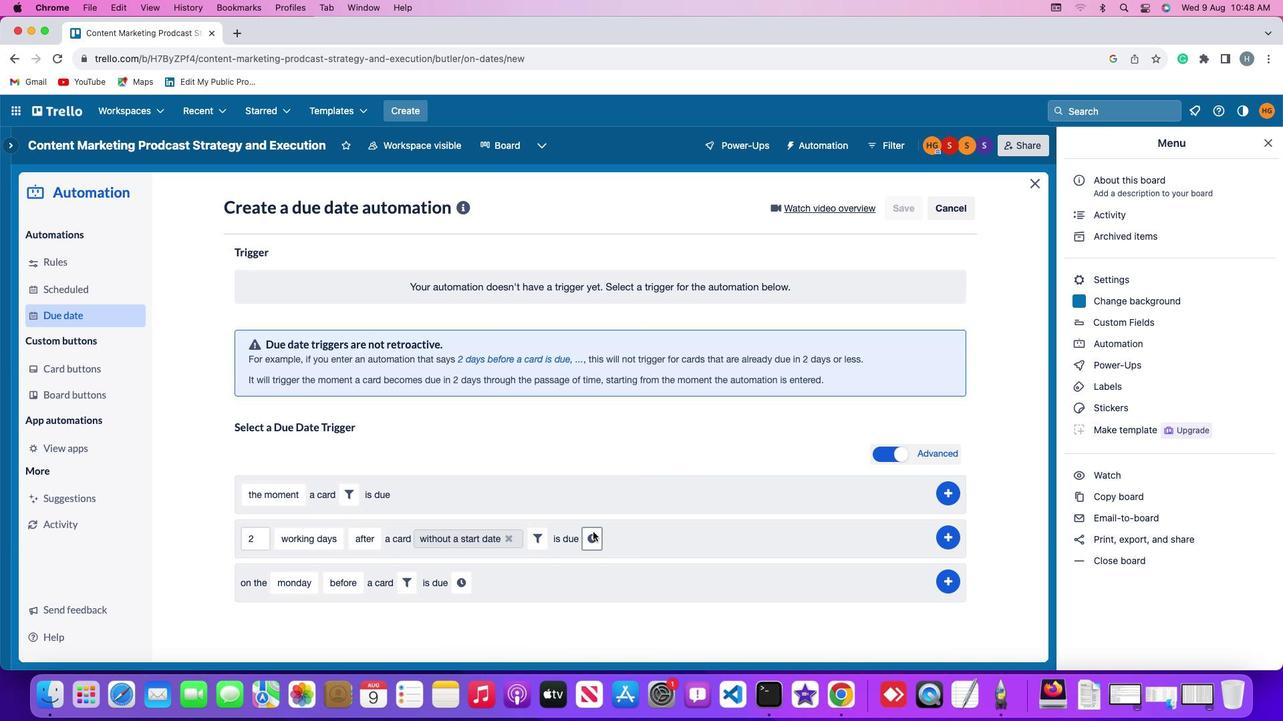 
Action: Mouse moved to (620, 538)
Screenshot: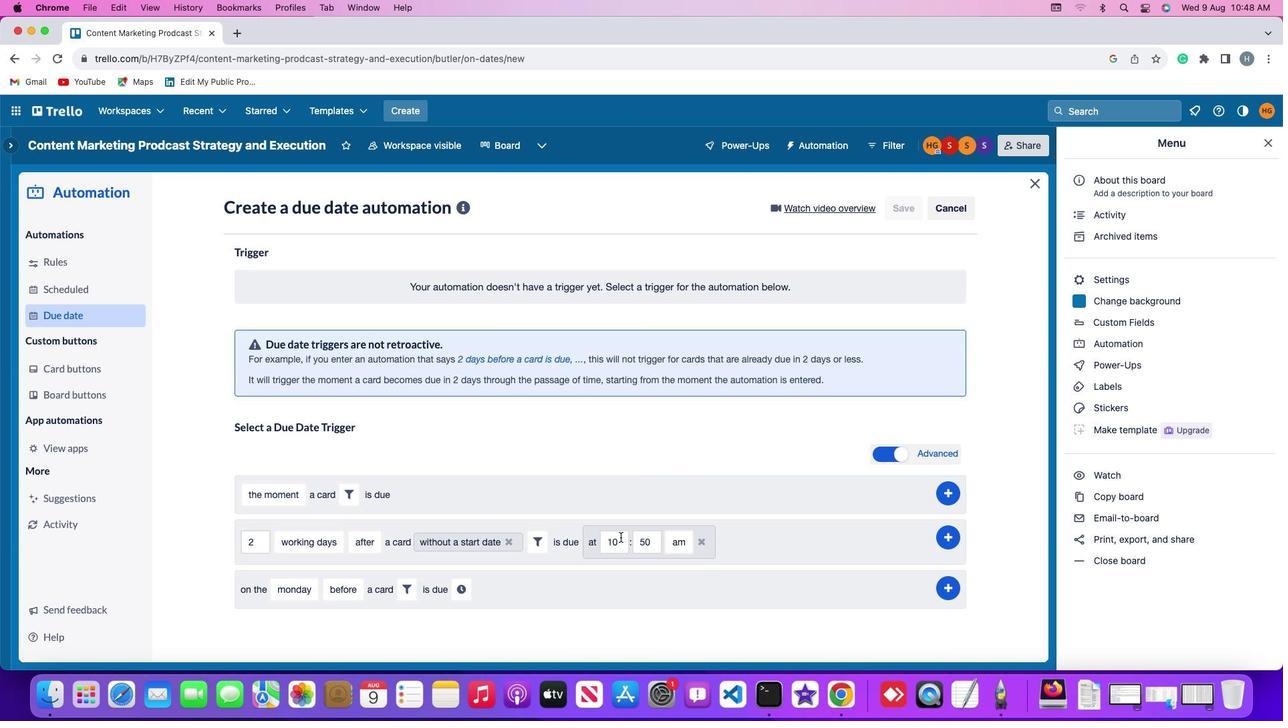 
Action: Mouse pressed left at (620, 538)
Screenshot: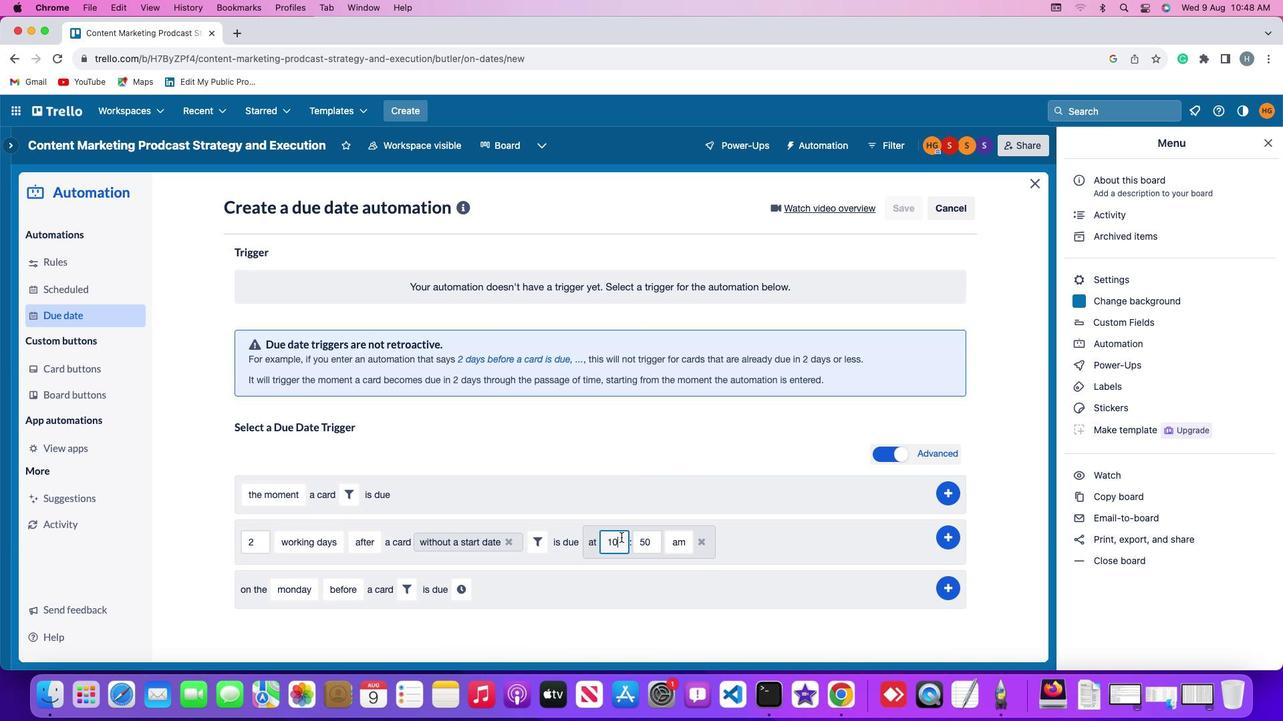 
Action: Mouse moved to (620, 538)
Screenshot: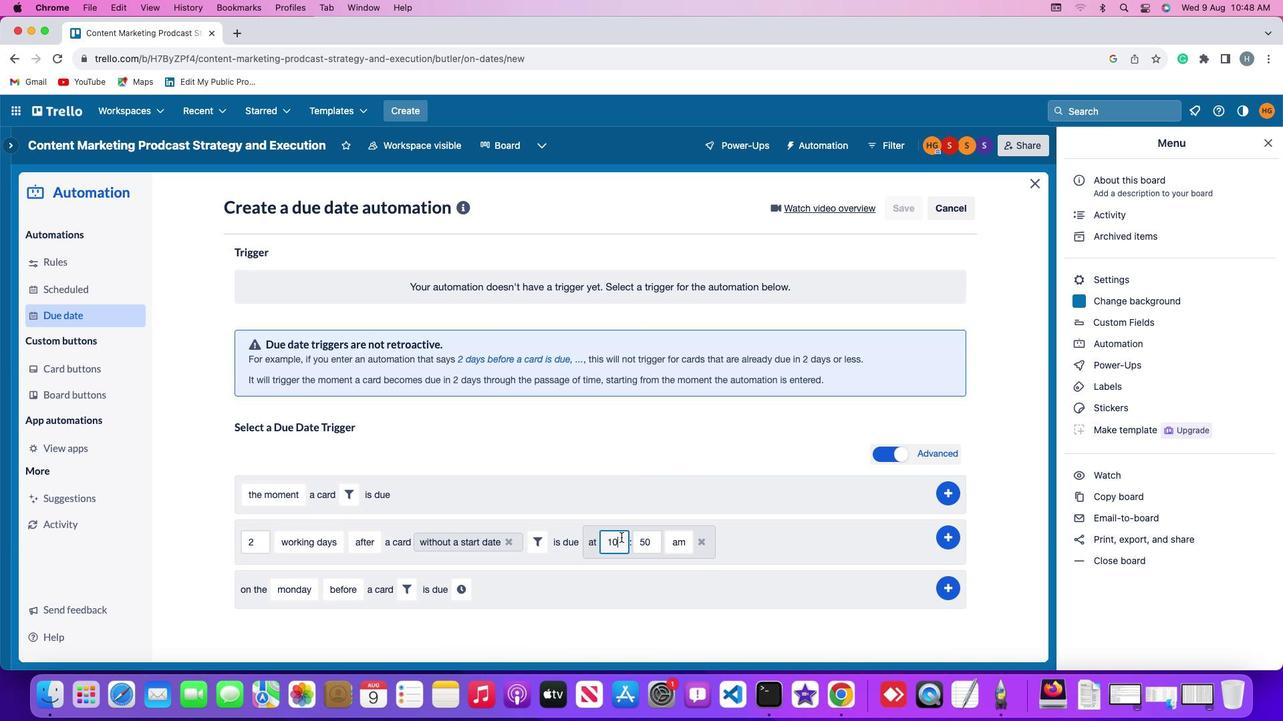 
Action: Key pressed Key.backspaceKey.backspace'1''1'
Screenshot: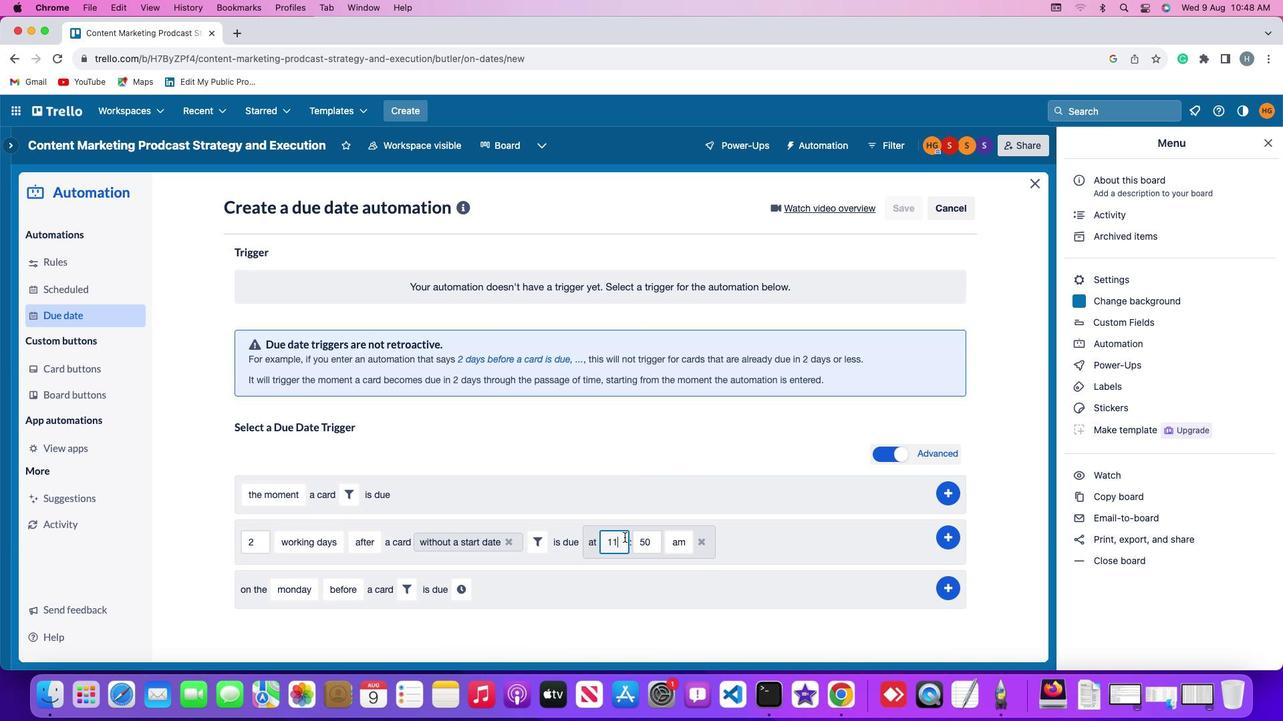 
Action: Mouse moved to (654, 538)
Screenshot: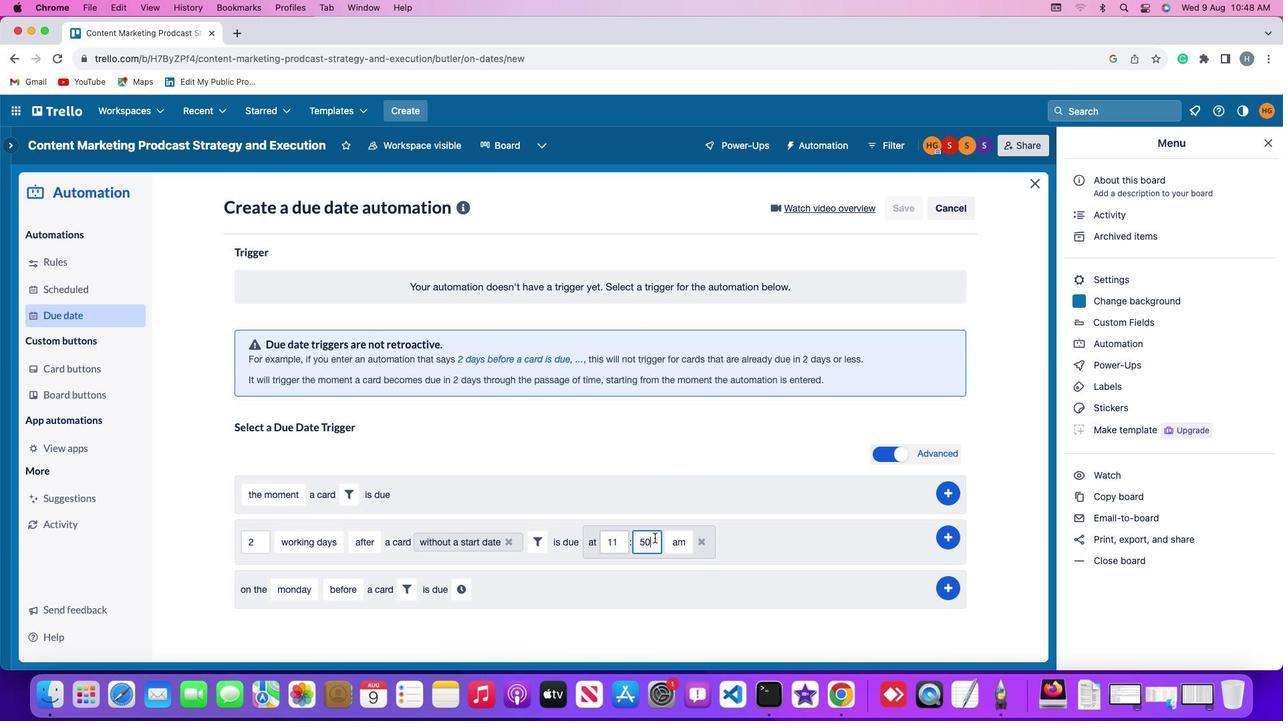 
Action: Mouse pressed left at (654, 538)
Screenshot: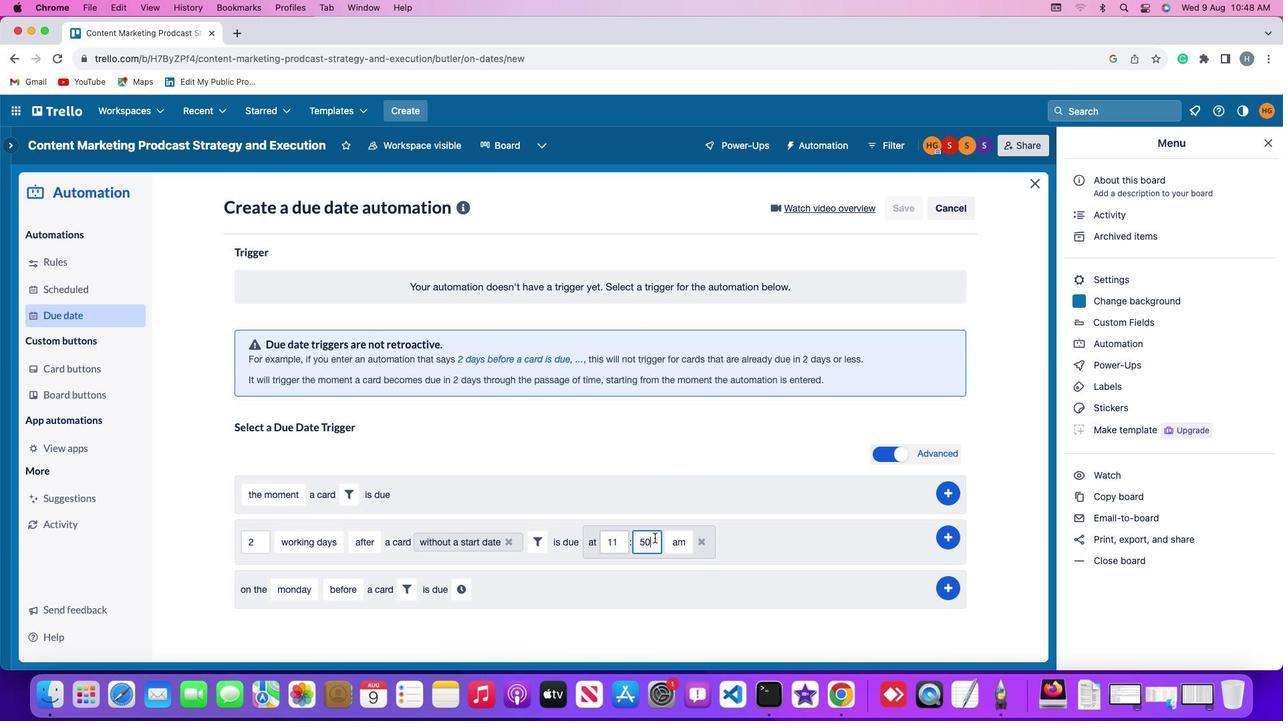
Action: Key pressed Key.backspaceKey.backspace'0''0'
Screenshot: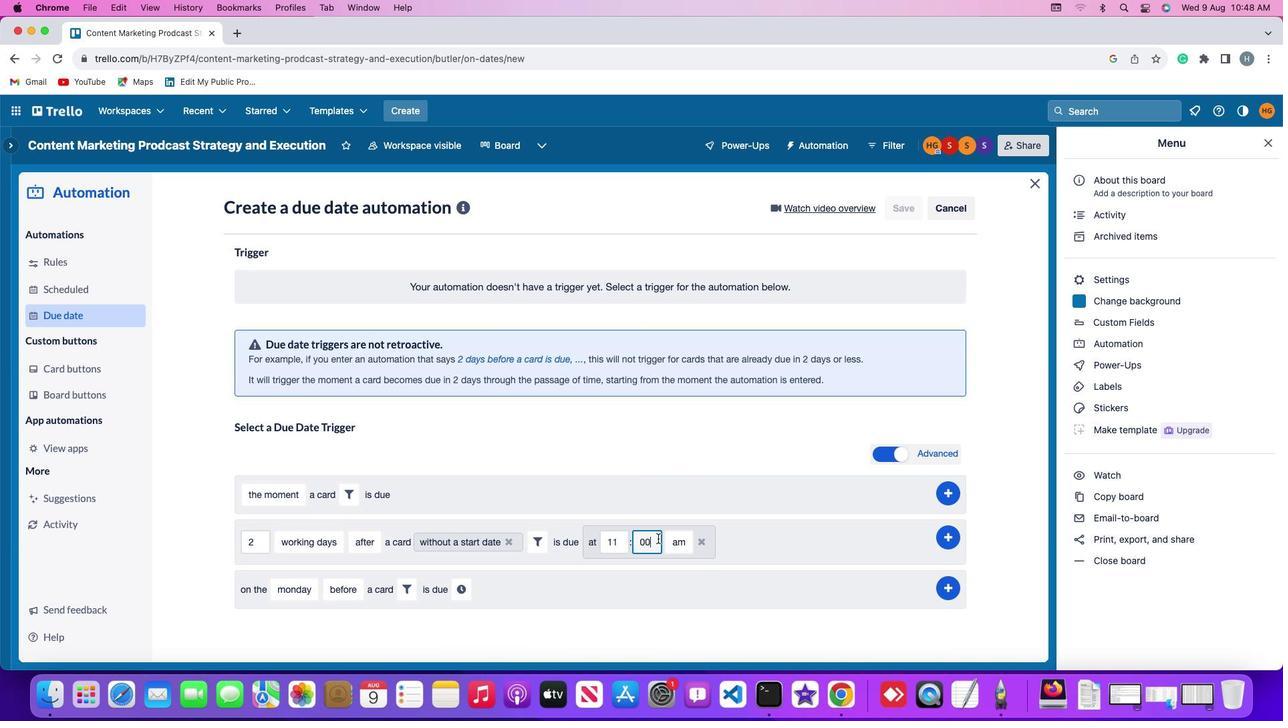 
Action: Mouse moved to (685, 542)
Screenshot: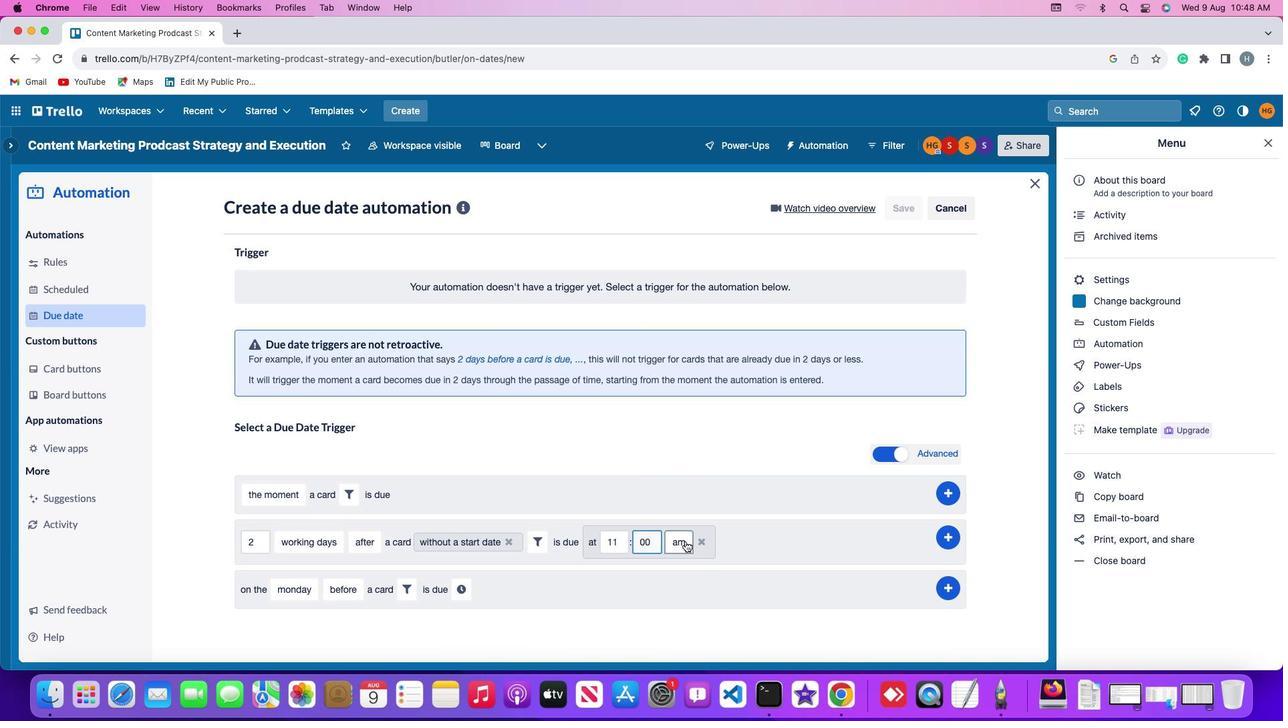 
Action: Mouse pressed left at (685, 542)
Screenshot: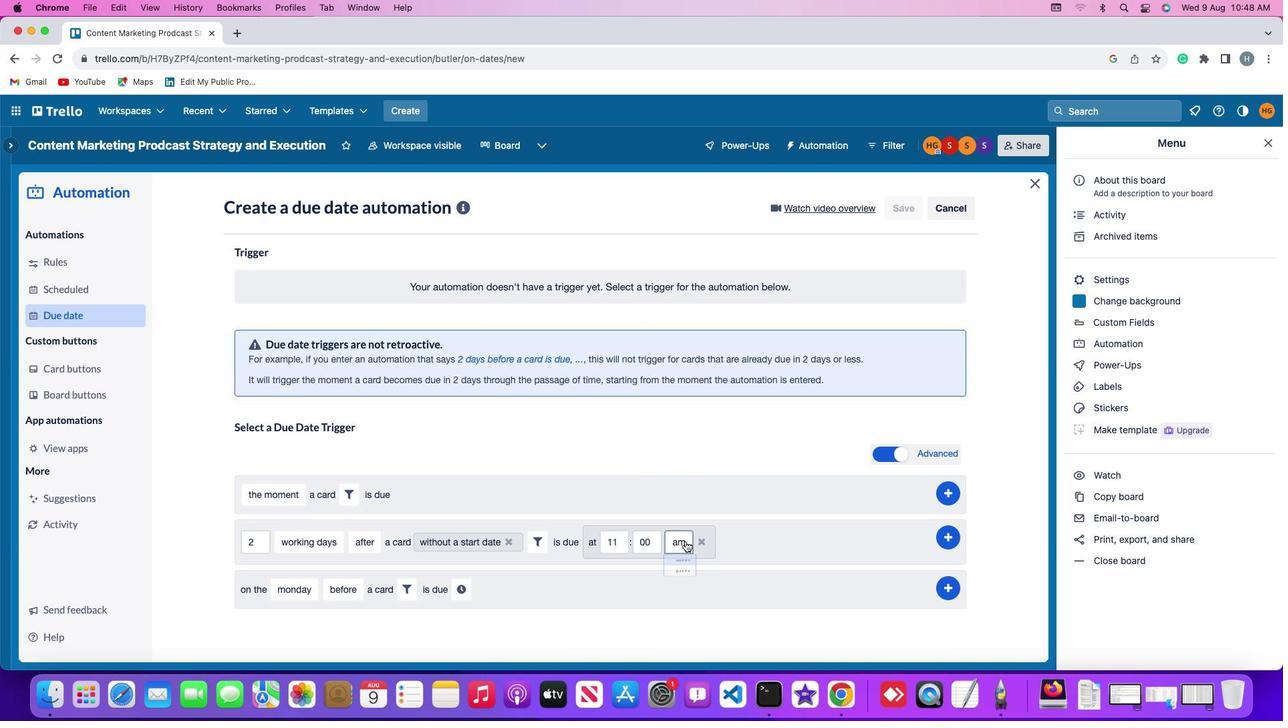 
Action: Mouse moved to (681, 569)
Screenshot: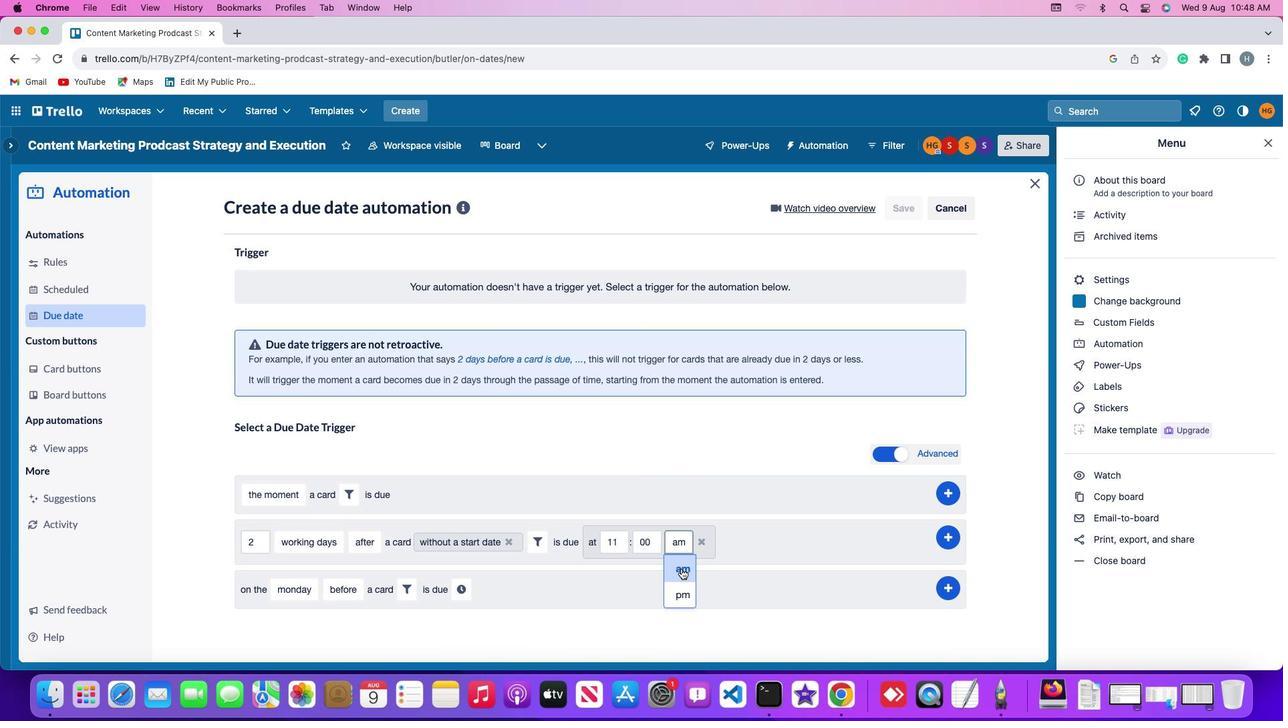 
Action: Mouse pressed left at (681, 569)
Screenshot: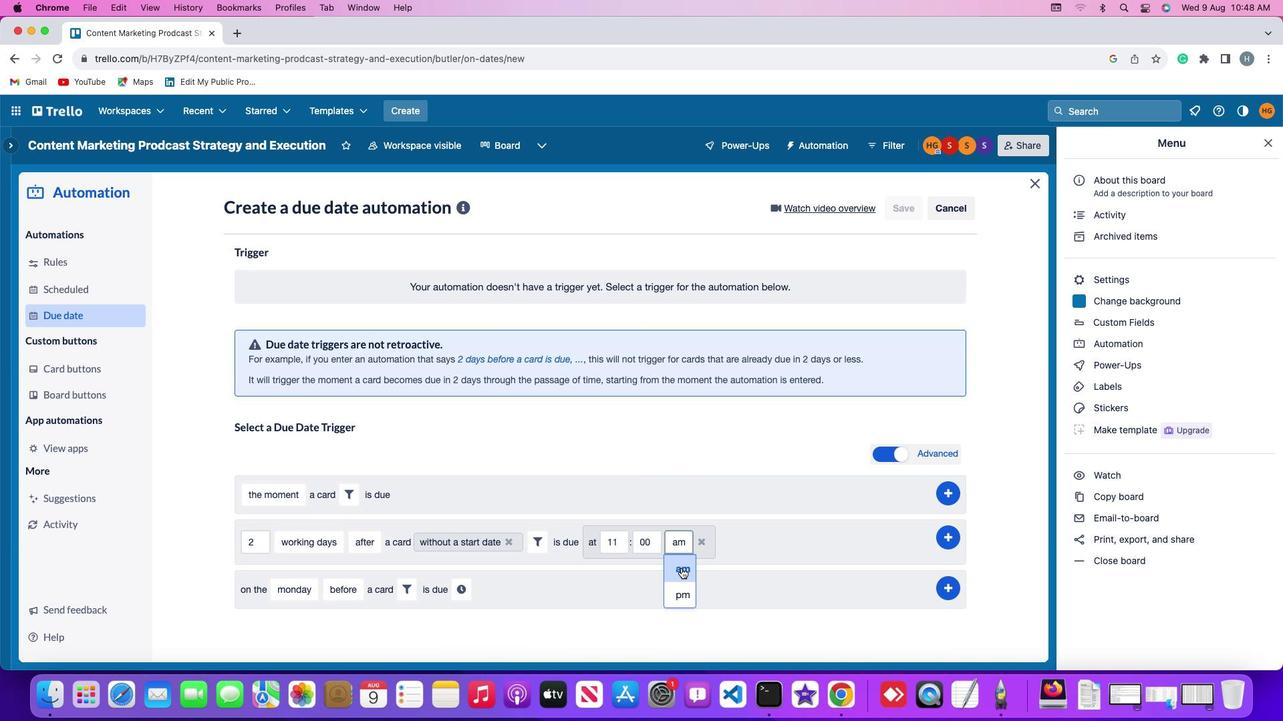 
Action: Mouse moved to (948, 534)
Screenshot: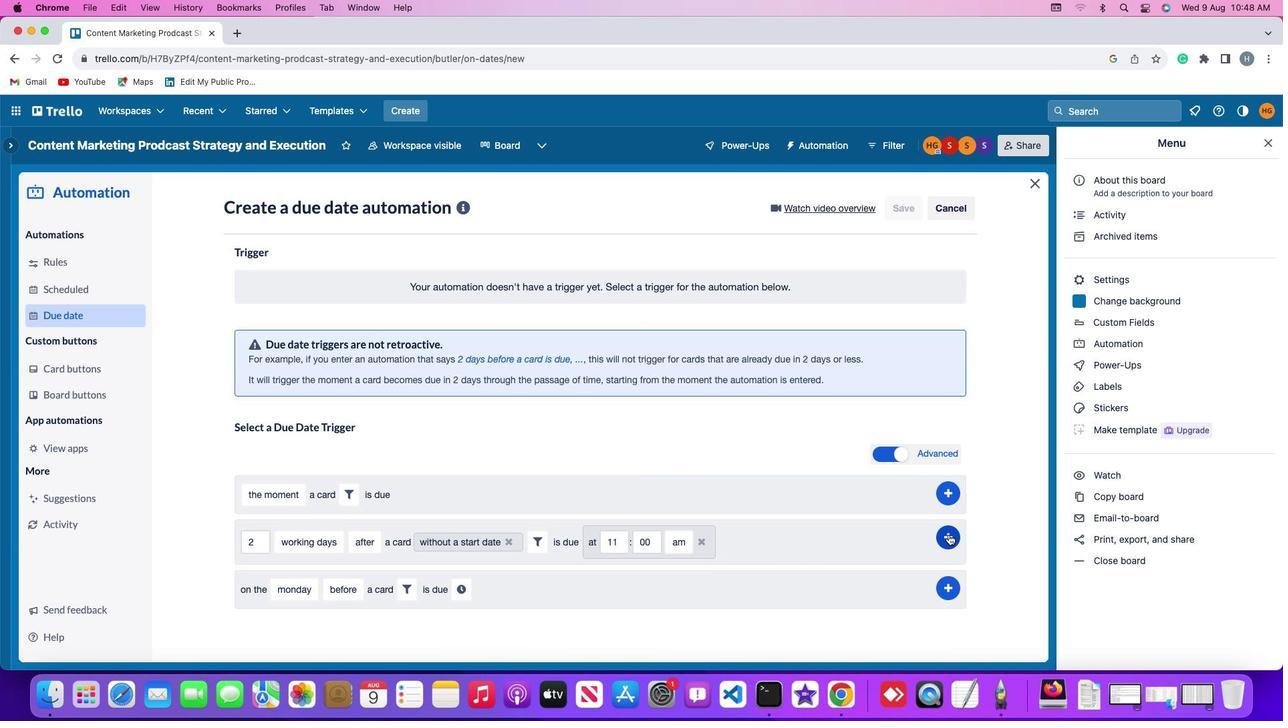 
Action: Mouse pressed left at (948, 534)
Screenshot: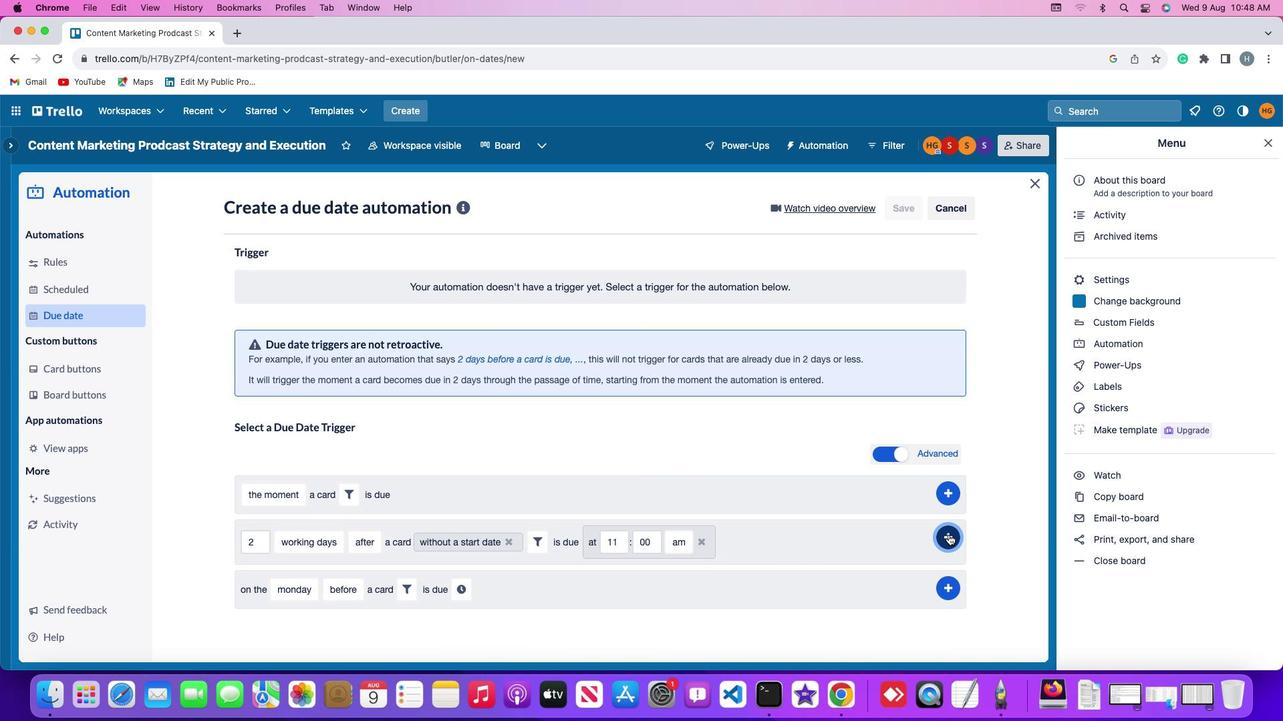 
Action: Mouse moved to (995, 425)
Screenshot: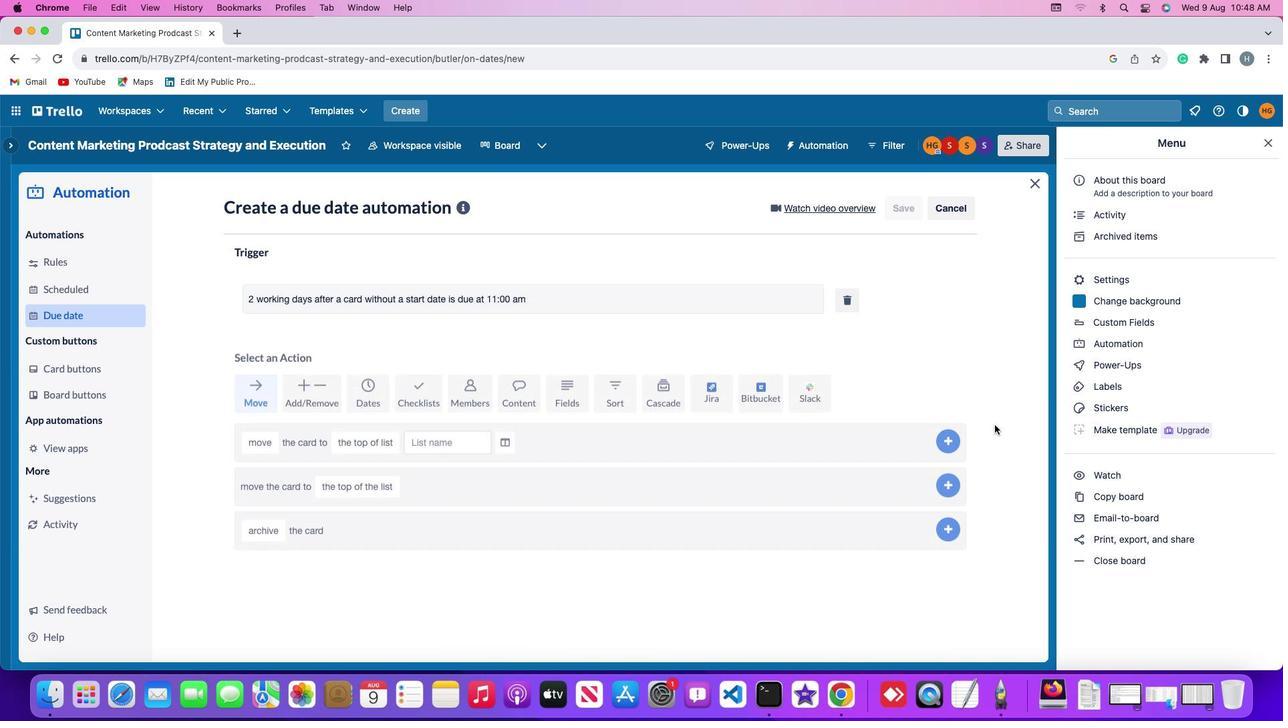 
